 Task: Find connections with filter location Suzhou with filter topic #Investingwith filter profile language French with filter current company Freecharge with filter school Indian Jobs and Careers with filter industry Turned Products and Fastener Manufacturing with filter service category Computer Networking with filter keywords title Organizer
Action: Mouse moved to (153, 211)
Screenshot: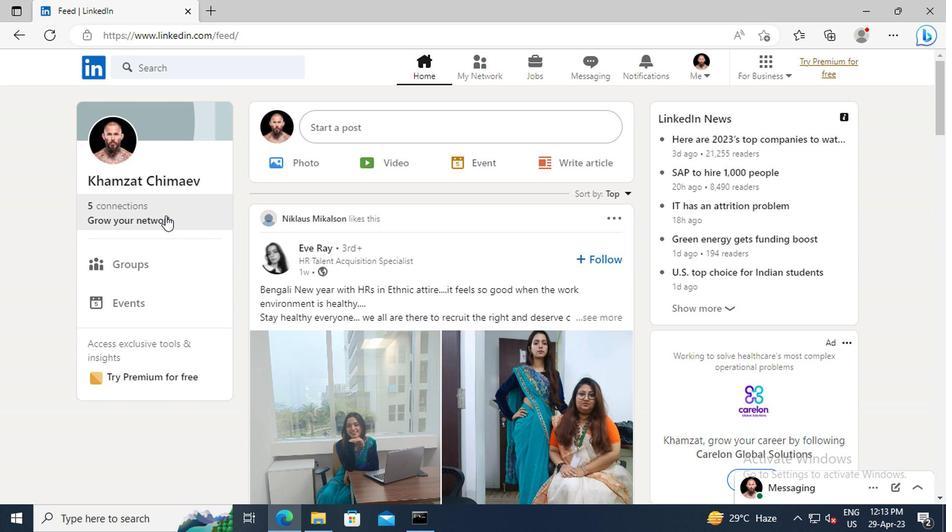 
Action: Mouse pressed left at (153, 211)
Screenshot: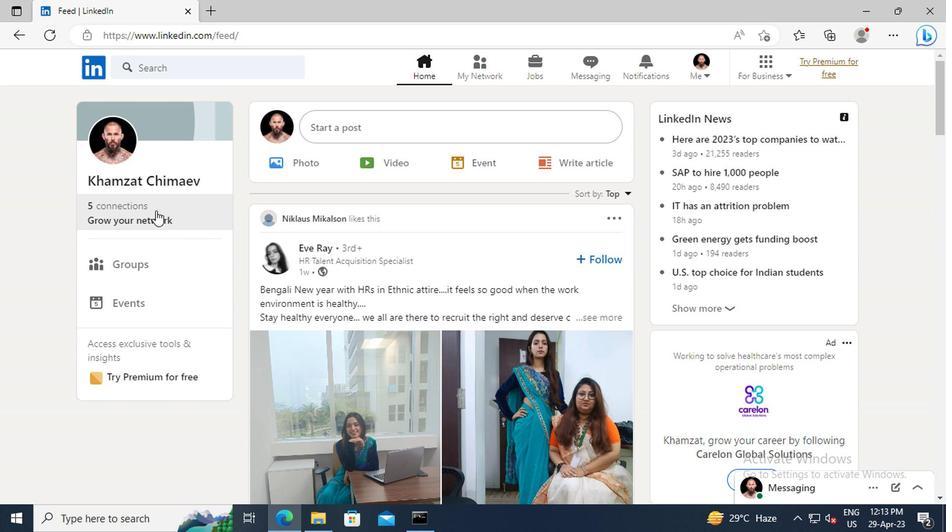 
Action: Mouse moved to (150, 146)
Screenshot: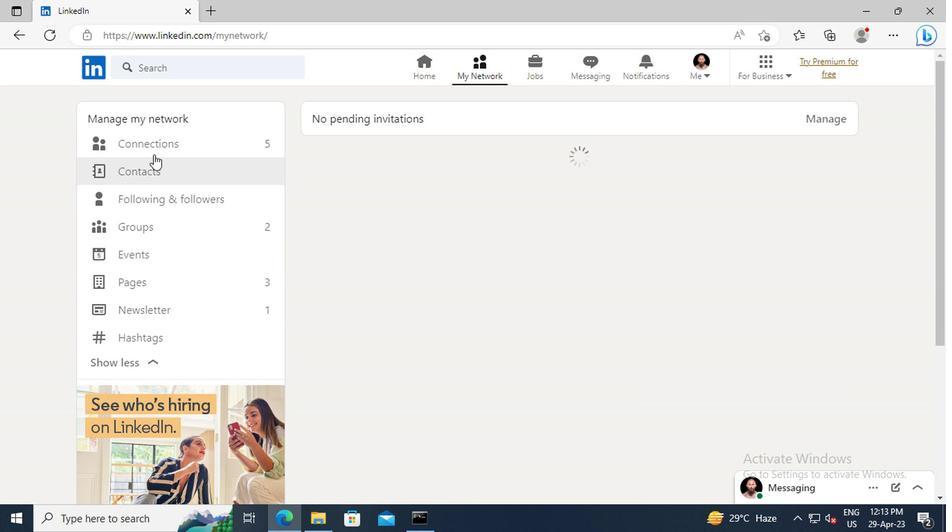
Action: Mouse pressed left at (150, 146)
Screenshot: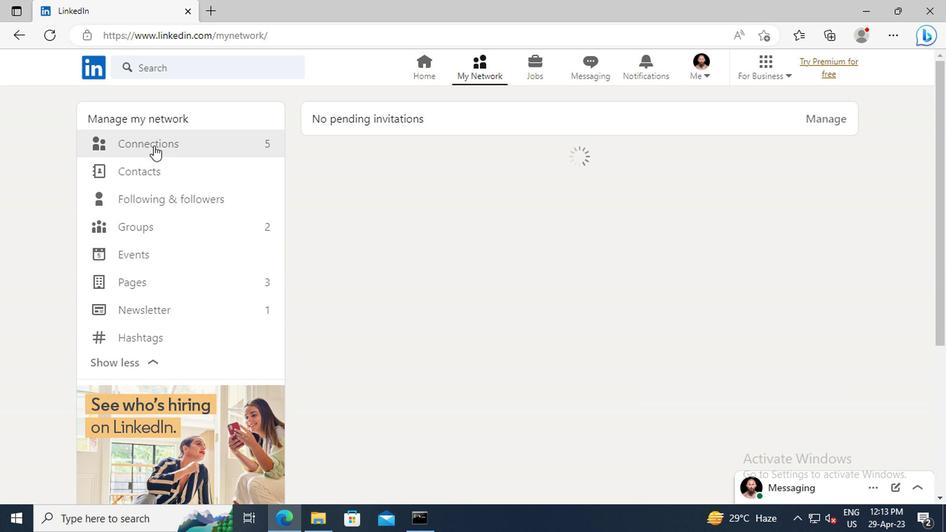 
Action: Mouse moved to (566, 144)
Screenshot: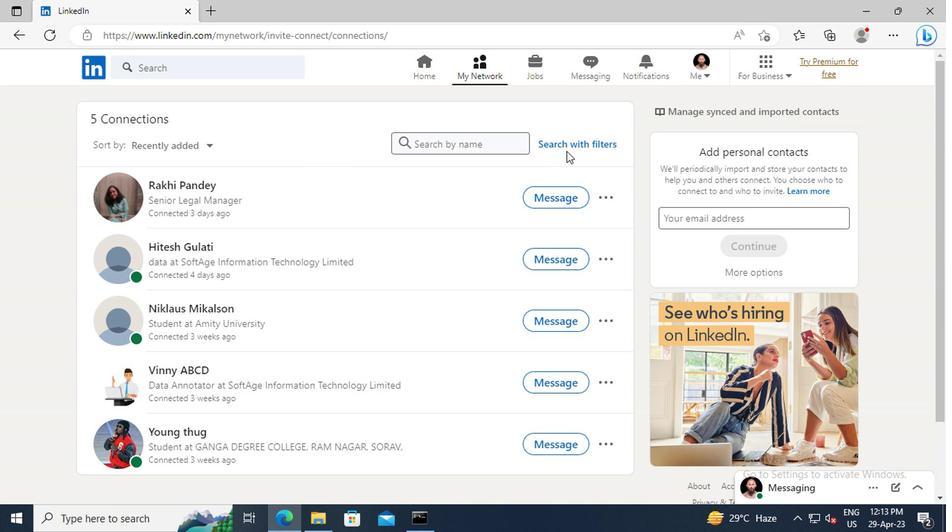 
Action: Mouse pressed left at (566, 144)
Screenshot: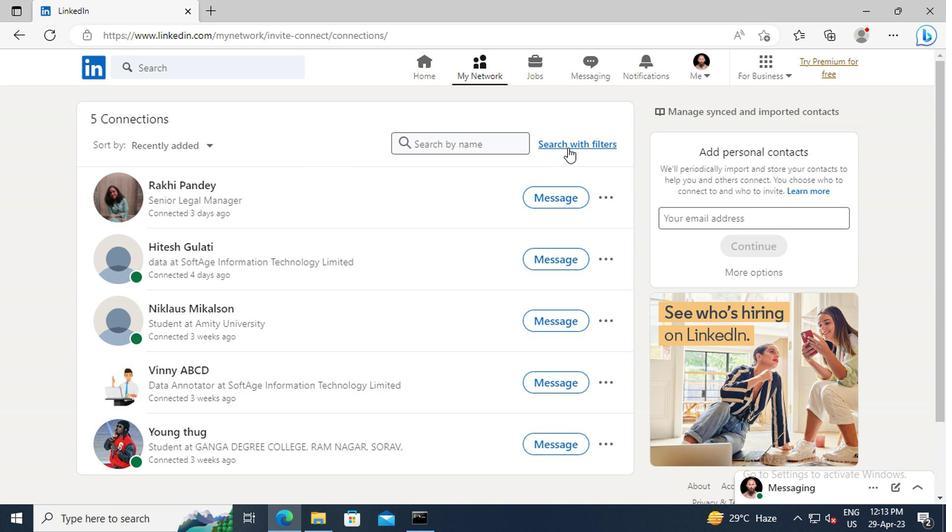 
Action: Mouse moved to (522, 107)
Screenshot: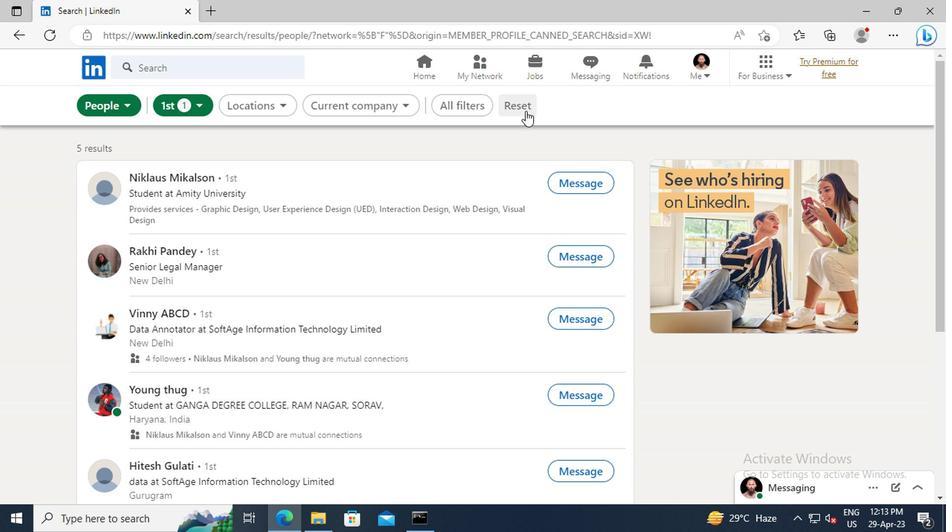 
Action: Mouse pressed left at (522, 107)
Screenshot: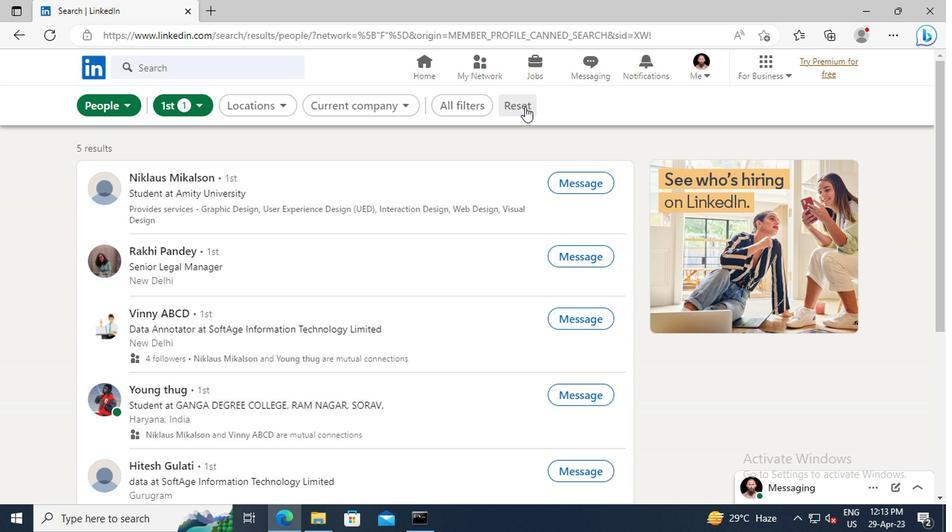 
Action: Mouse moved to (505, 104)
Screenshot: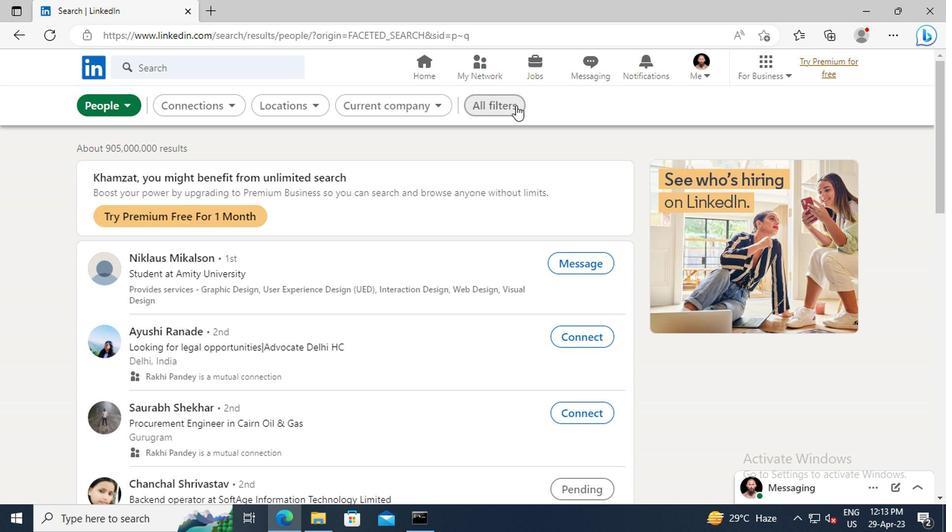 
Action: Mouse pressed left at (505, 104)
Screenshot: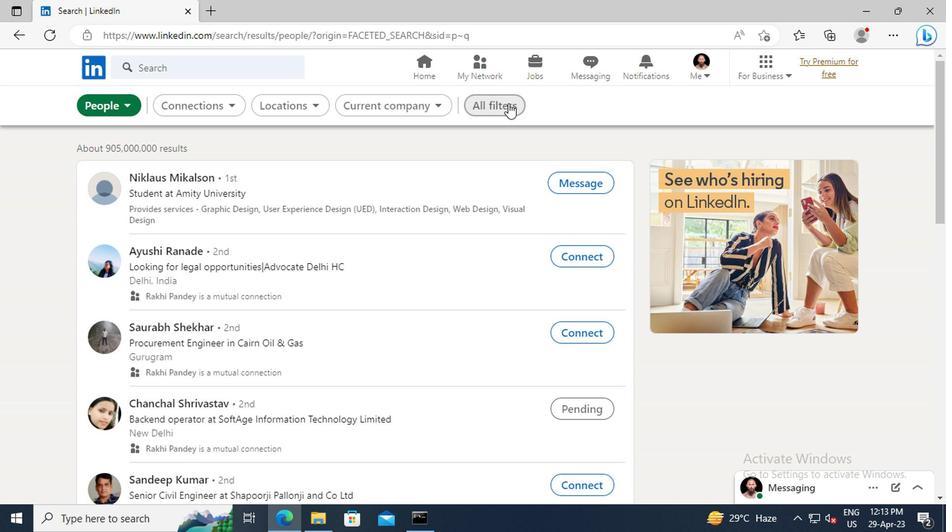 
Action: Mouse moved to (740, 268)
Screenshot: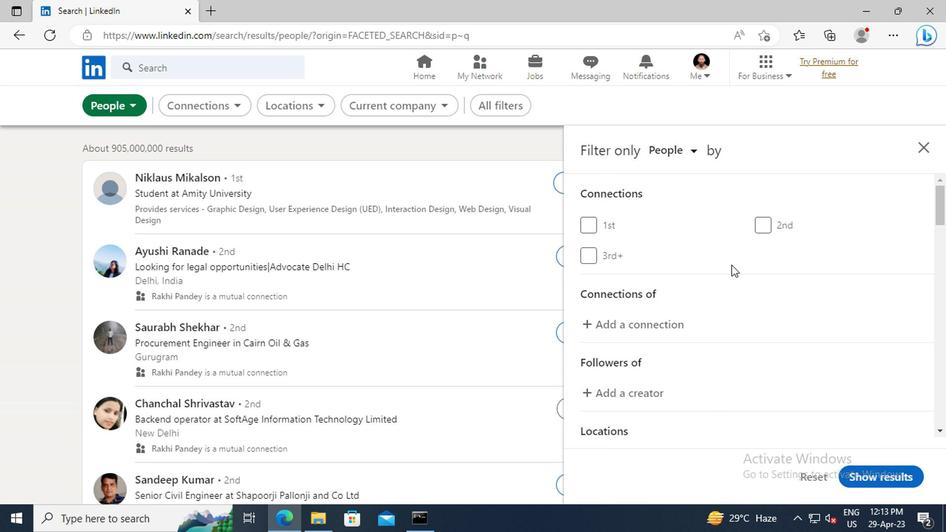 
Action: Mouse scrolled (740, 267) with delta (0, 0)
Screenshot: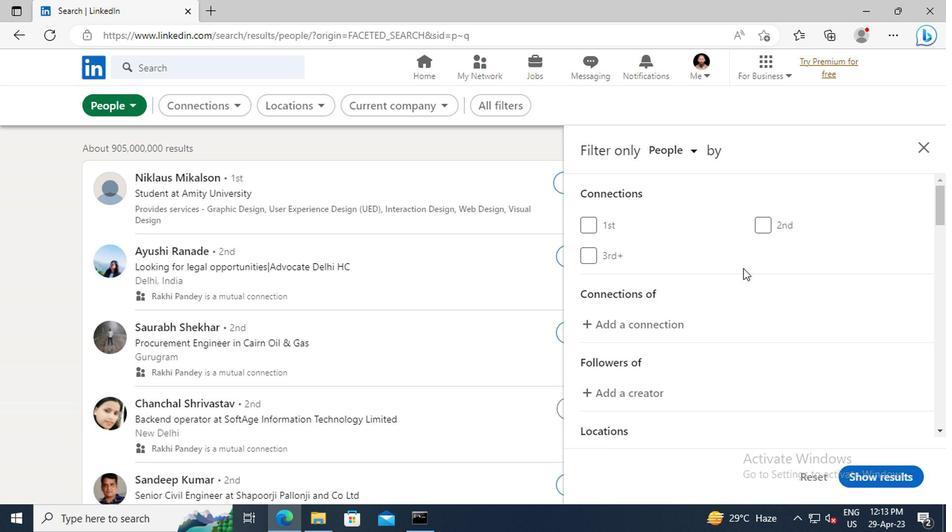 
Action: Mouse scrolled (740, 267) with delta (0, 0)
Screenshot: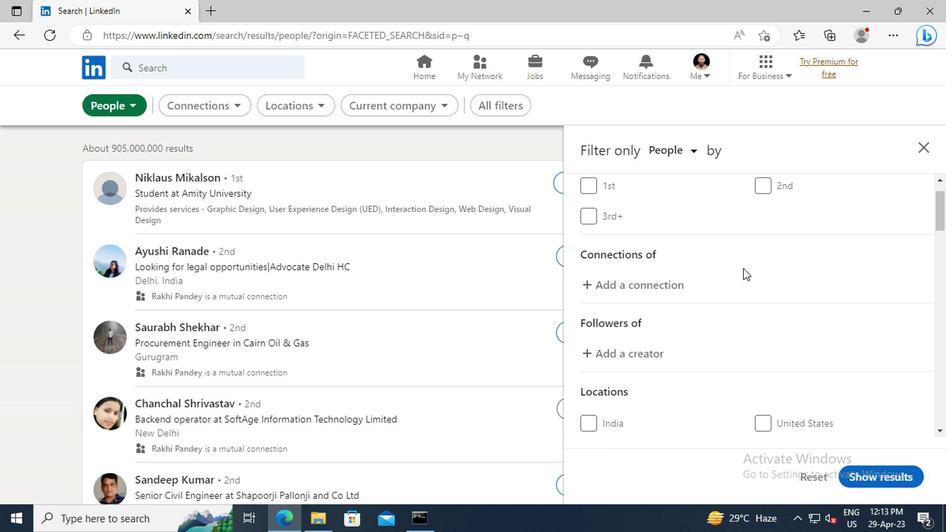 
Action: Mouse scrolled (740, 267) with delta (0, 0)
Screenshot: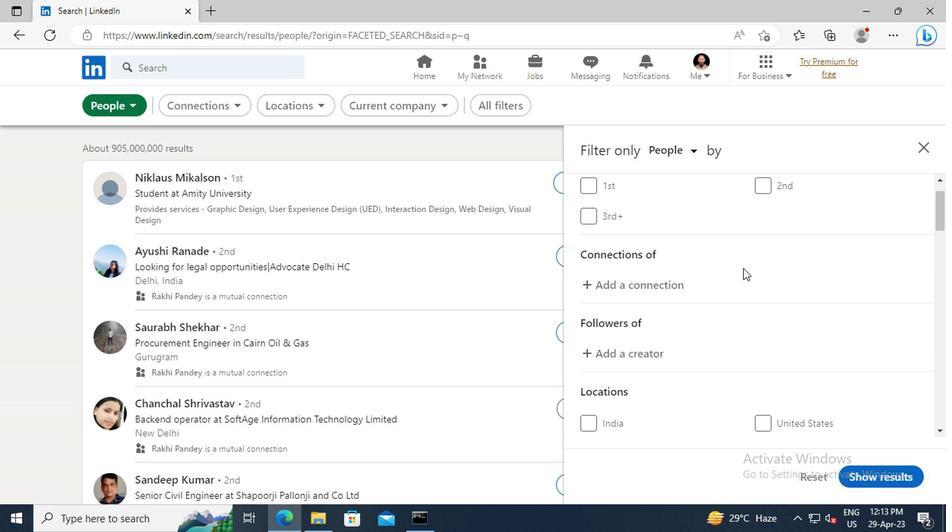 
Action: Mouse scrolled (740, 267) with delta (0, 0)
Screenshot: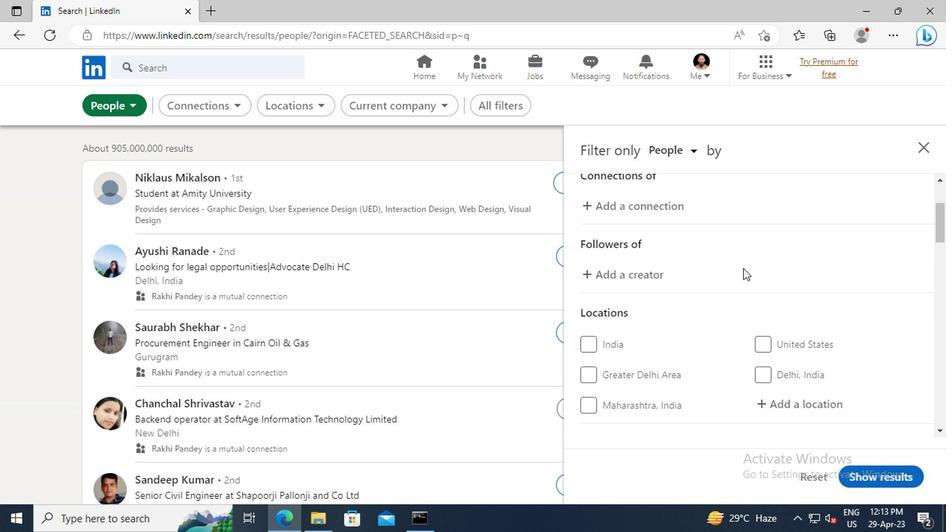 
Action: Mouse scrolled (740, 267) with delta (0, 0)
Screenshot: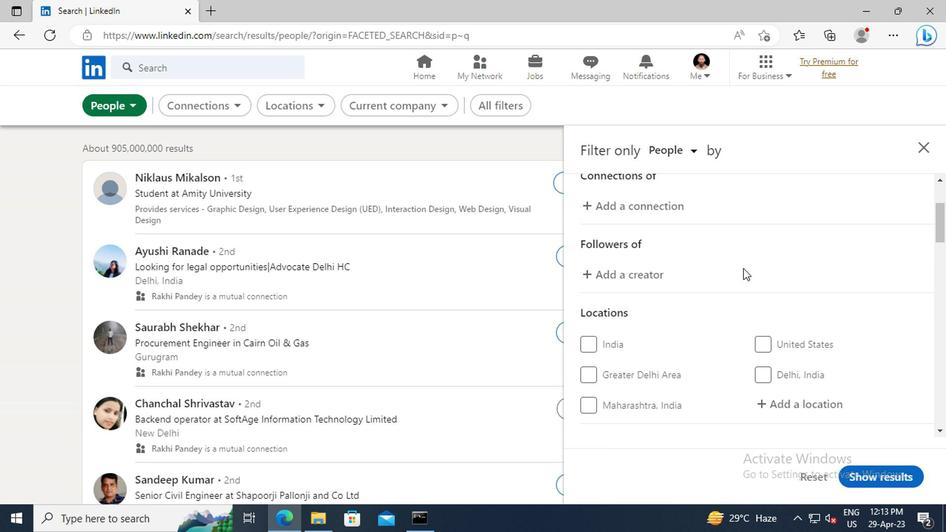 
Action: Mouse scrolled (740, 267) with delta (0, 0)
Screenshot: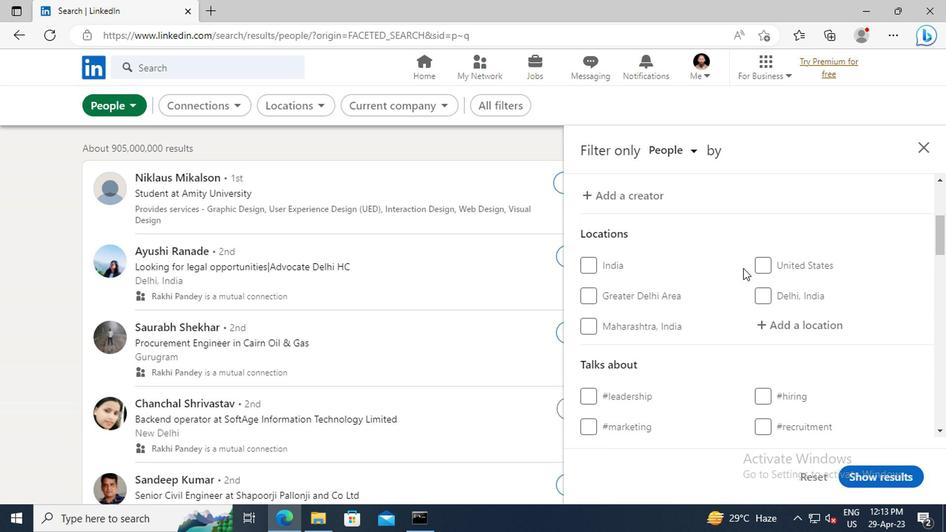 
Action: Mouse moved to (770, 290)
Screenshot: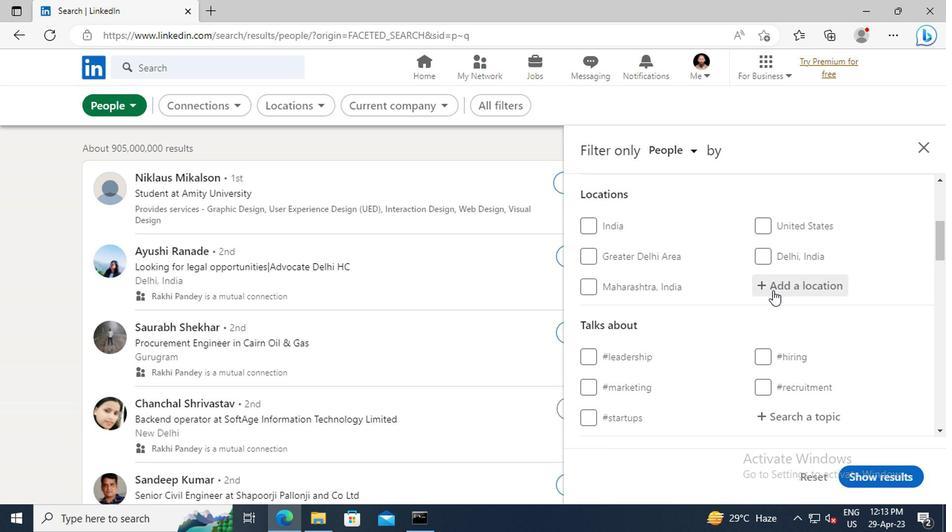 
Action: Mouse pressed left at (770, 290)
Screenshot: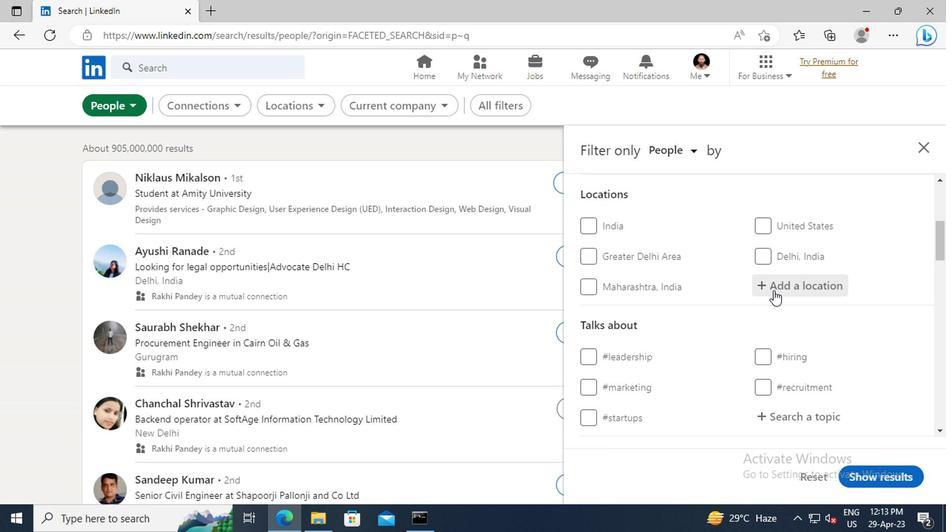 
Action: Key pressed <Key.shift>SUZHOU
Screenshot: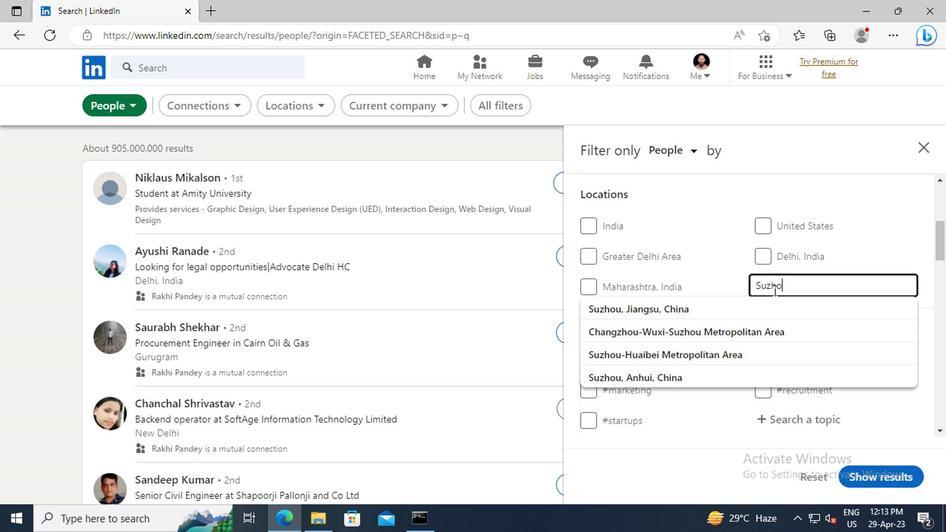 
Action: Mouse moved to (767, 303)
Screenshot: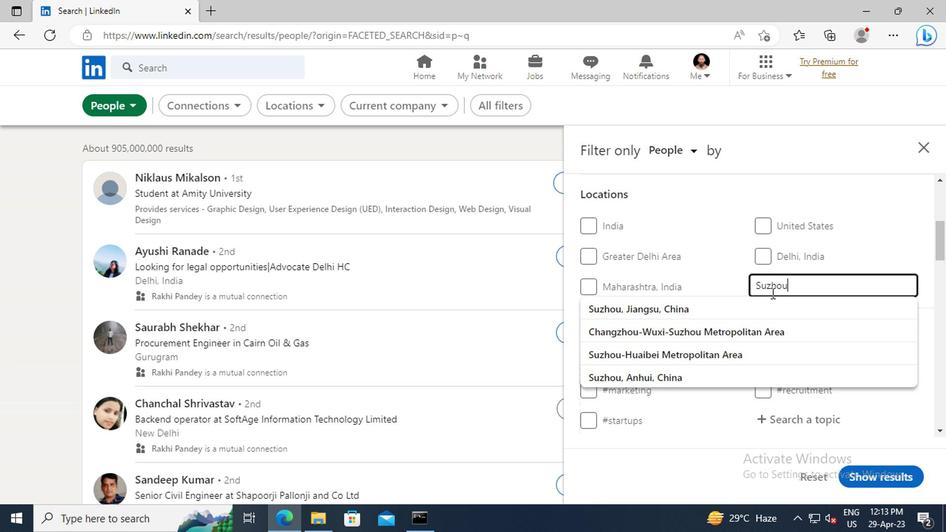 
Action: Mouse pressed left at (767, 303)
Screenshot: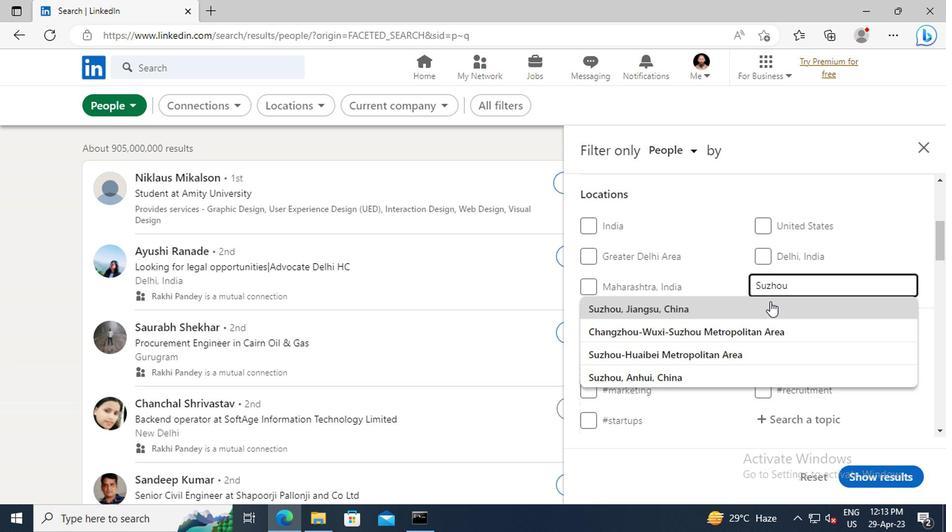 
Action: Mouse scrolled (767, 302) with delta (0, 0)
Screenshot: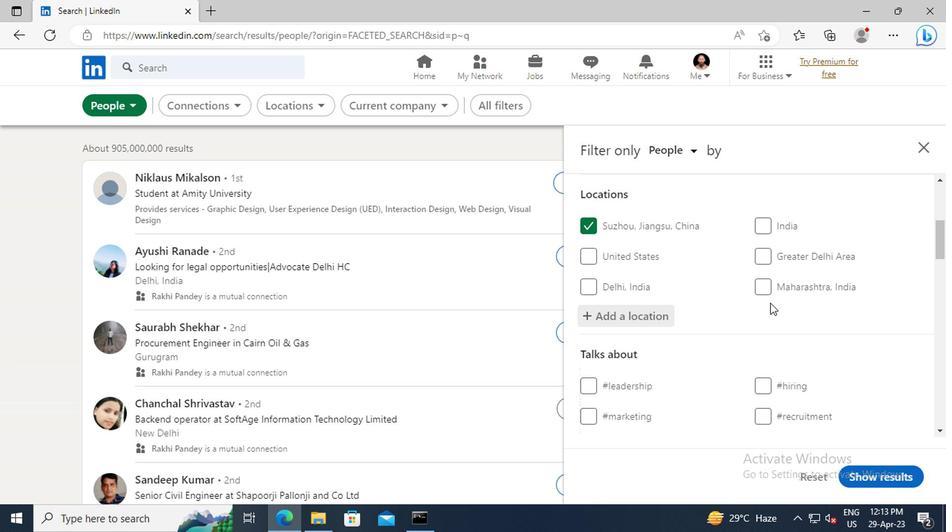 
Action: Mouse moved to (768, 266)
Screenshot: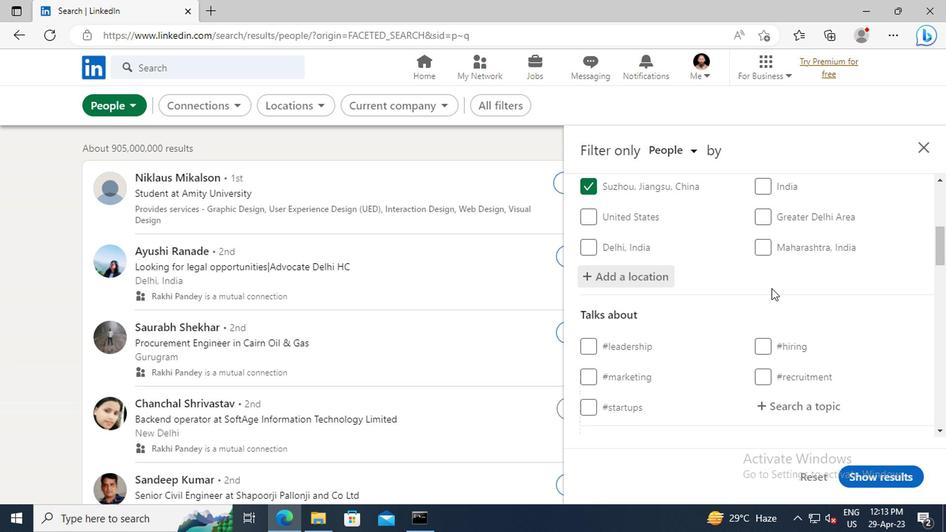 
Action: Mouse scrolled (768, 265) with delta (0, 0)
Screenshot: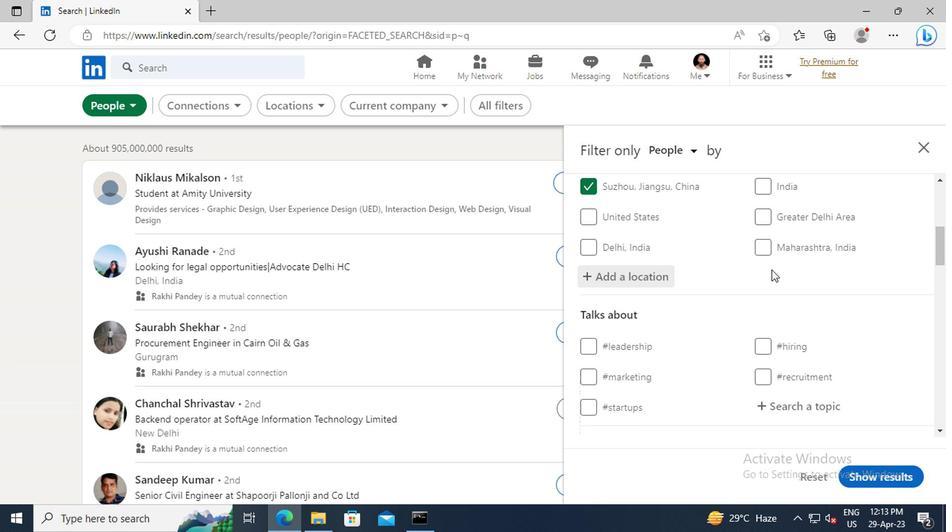 
Action: Mouse scrolled (768, 265) with delta (0, 0)
Screenshot: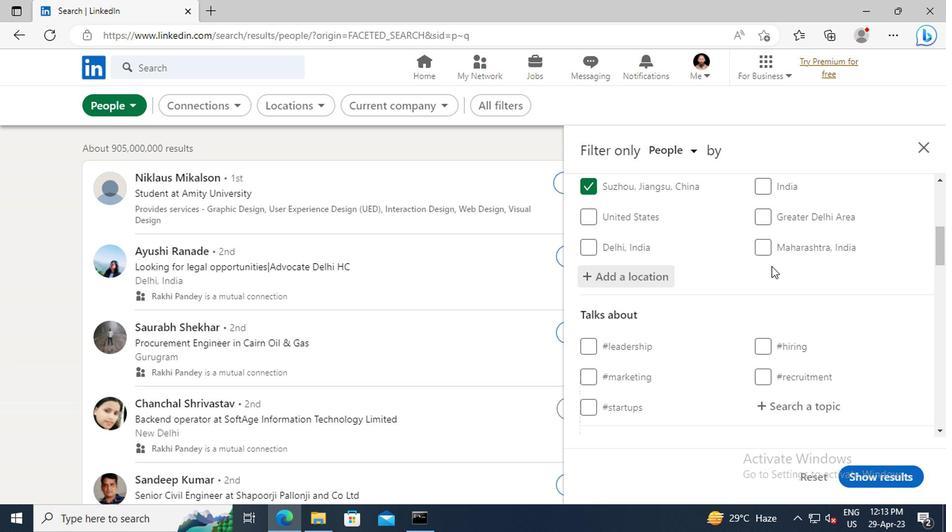 
Action: Mouse scrolled (768, 265) with delta (0, 0)
Screenshot: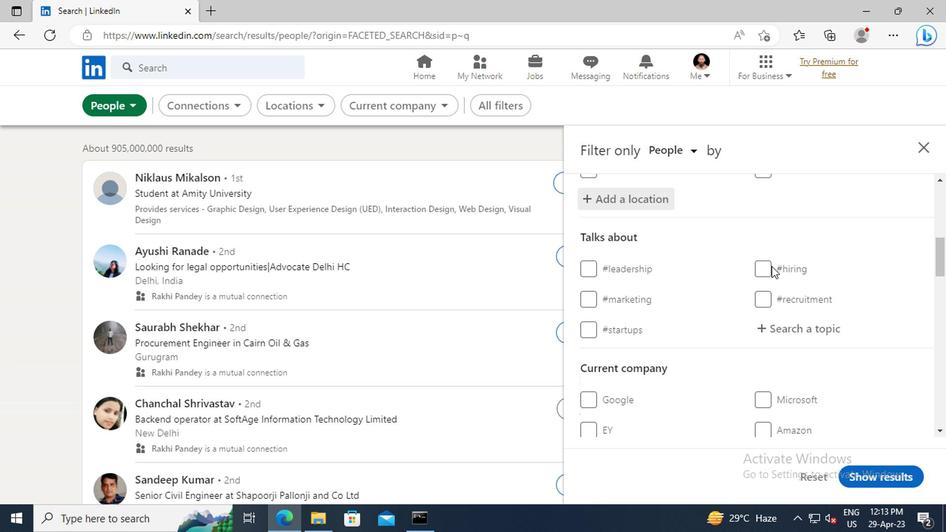 
Action: Mouse scrolled (768, 265) with delta (0, 0)
Screenshot: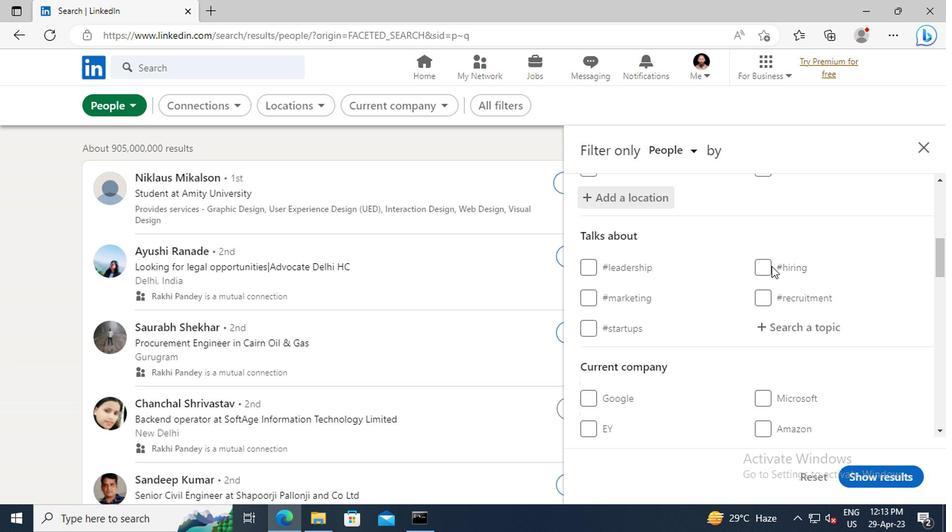 
Action: Mouse moved to (777, 253)
Screenshot: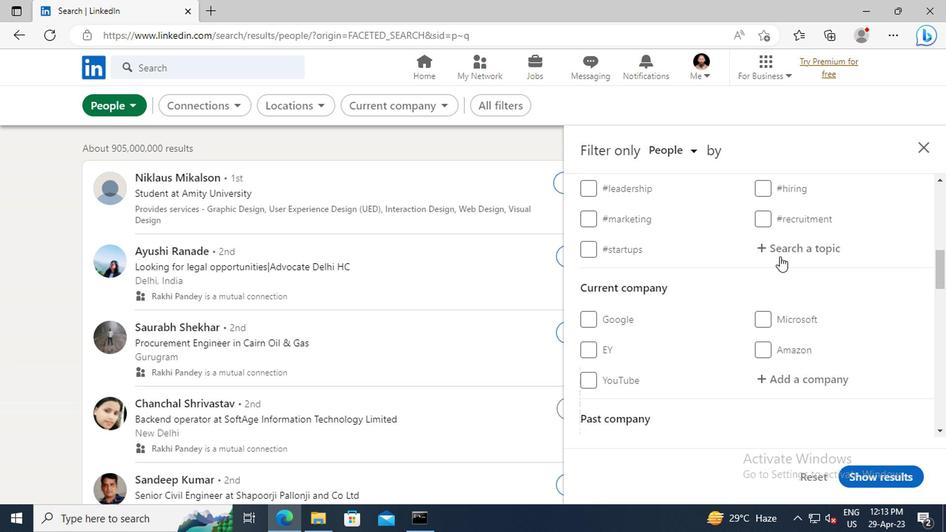 
Action: Mouse pressed left at (777, 253)
Screenshot: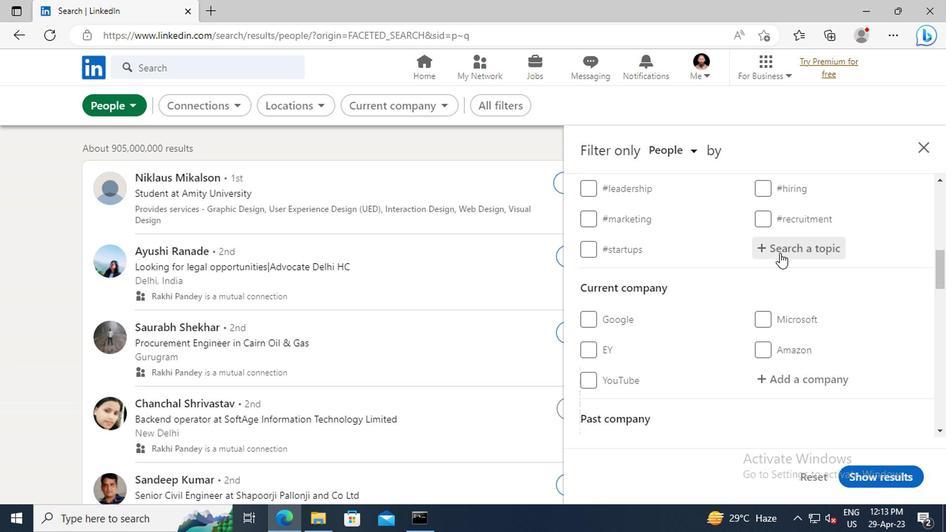 
Action: Key pressed <Key.shift>INVESTING
Screenshot: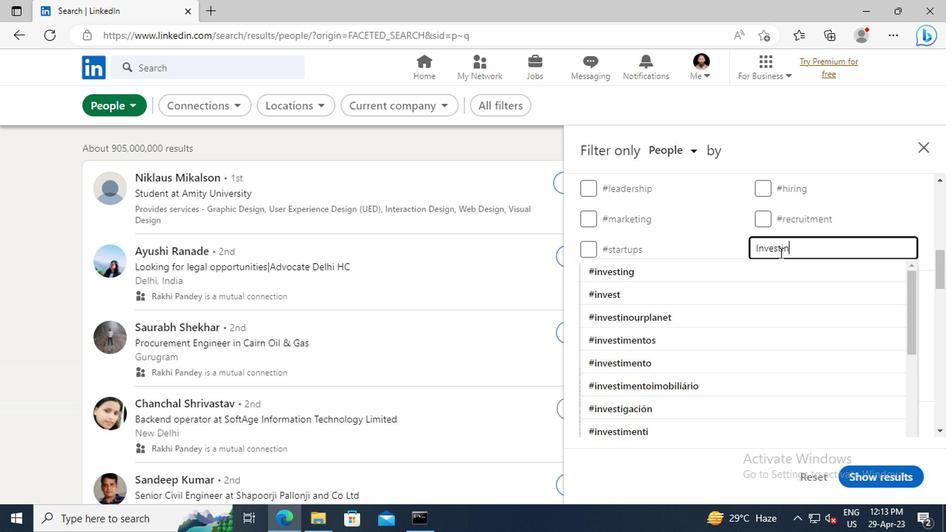 
Action: Mouse moved to (775, 267)
Screenshot: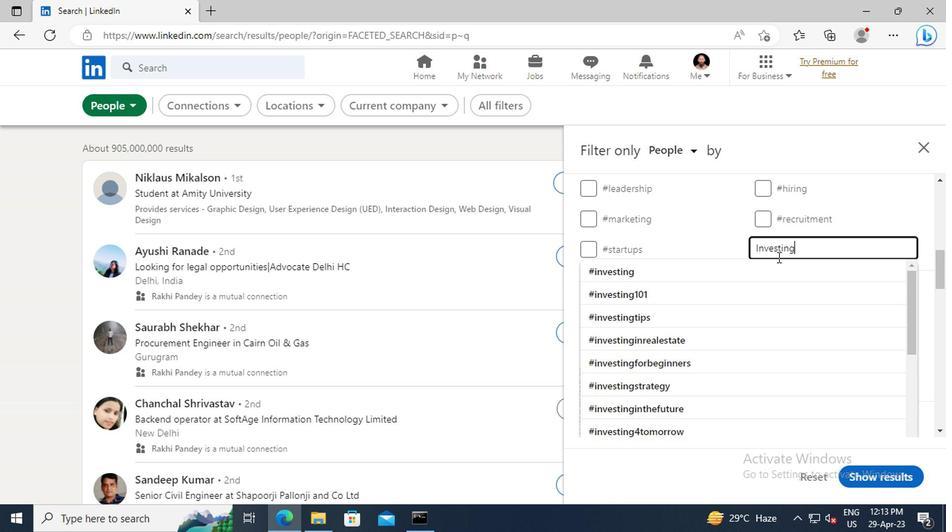 
Action: Mouse pressed left at (775, 267)
Screenshot: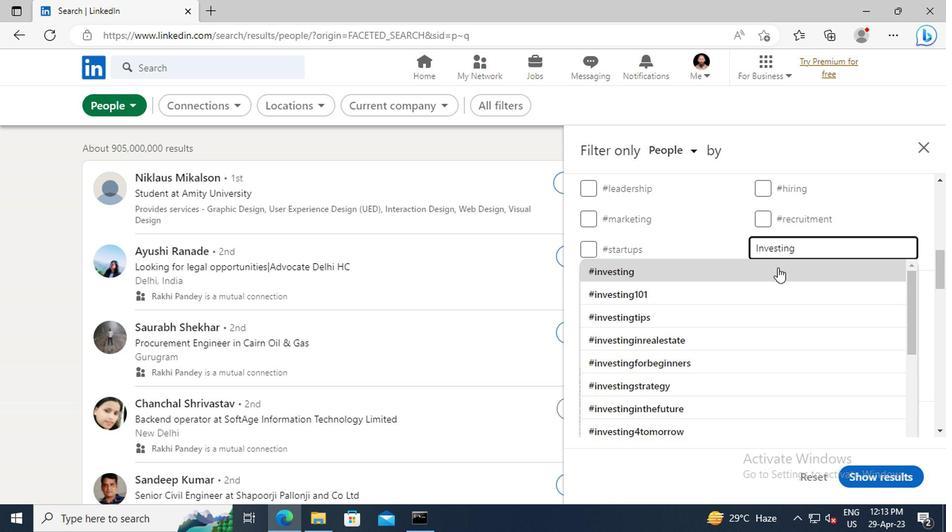 
Action: Mouse scrolled (775, 267) with delta (0, 0)
Screenshot: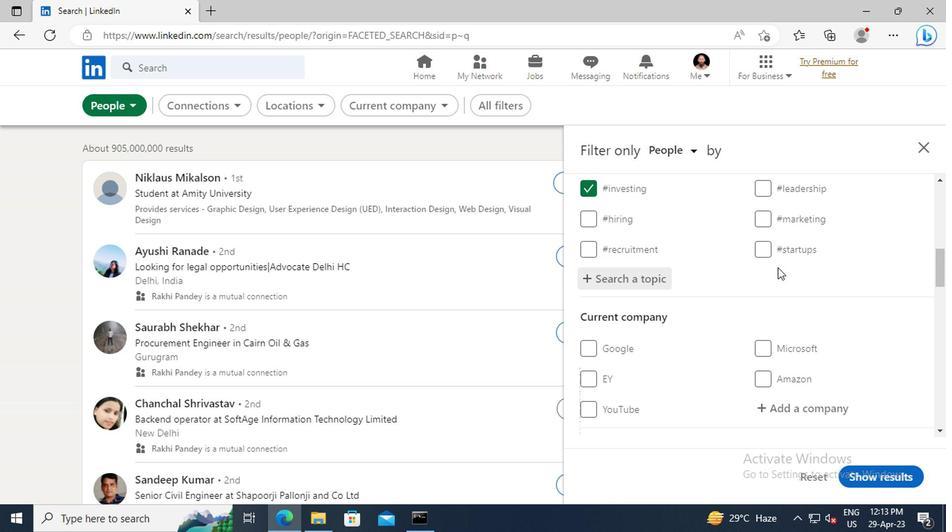 
Action: Mouse scrolled (775, 267) with delta (0, 0)
Screenshot: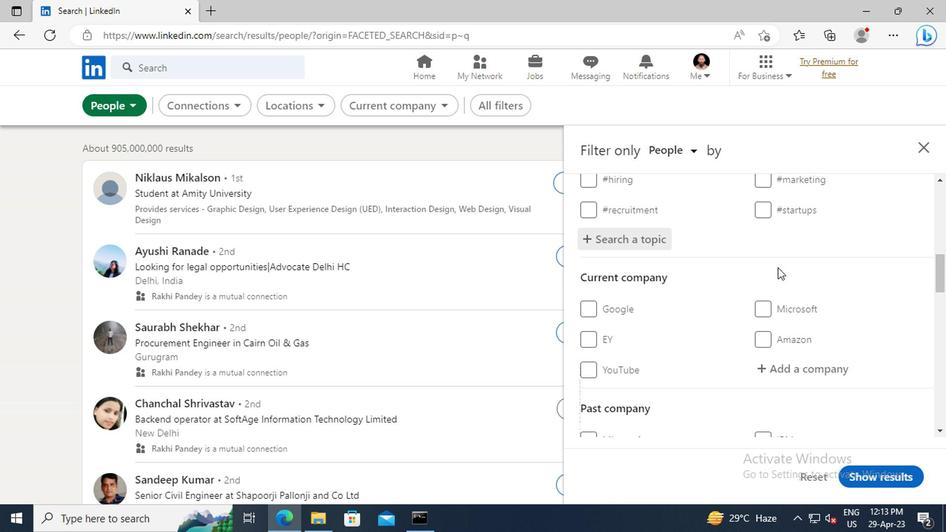 
Action: Mouse scrolled (775, 267) with delta (0, 0)
Screenshot: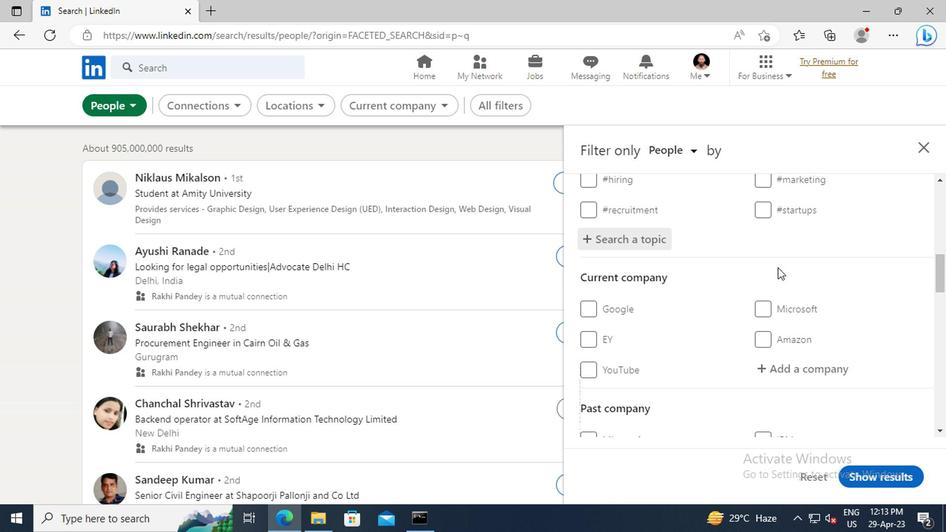 
Action: Mouse scrolled (775, 267) with delta (0, 0)
Screenshot: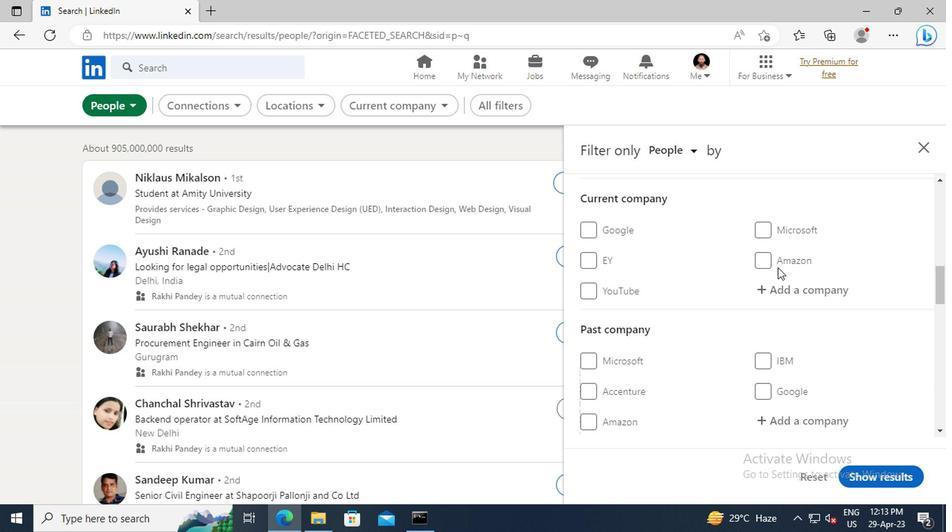 
Action: Mouse scrolled (775, 267) with delta (0, 0)
Screenshot: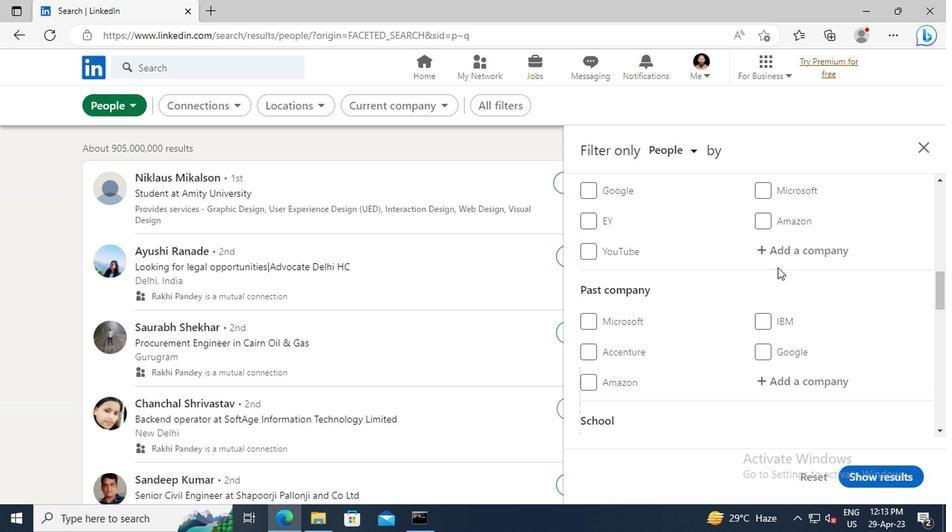 
Action: Mouse scrolled (775, 267) with delta (0, 0)
Screenshot: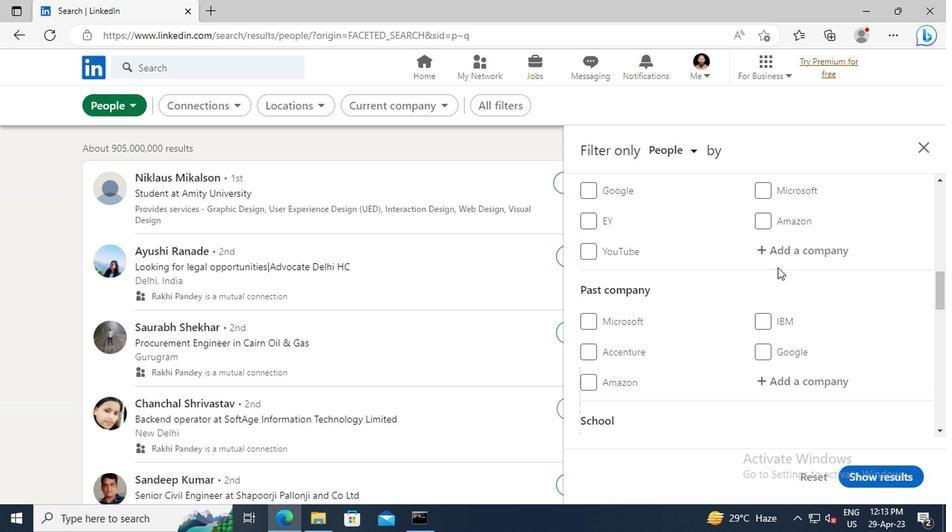 
Action: Mouse scrolled (775, 267) with delta (0, 0)
Screenshot: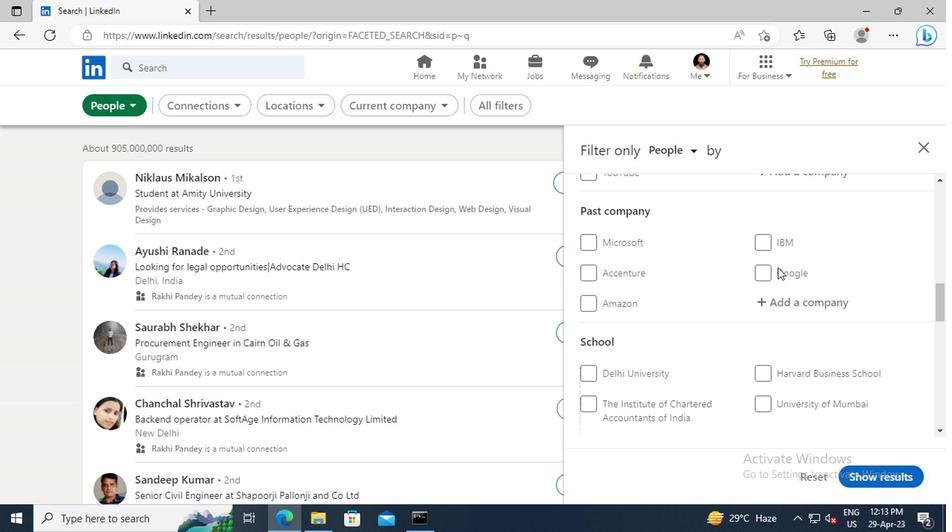 
Action: Mouse scrolled (775, 267) with delta (0, 0)
Screenshot: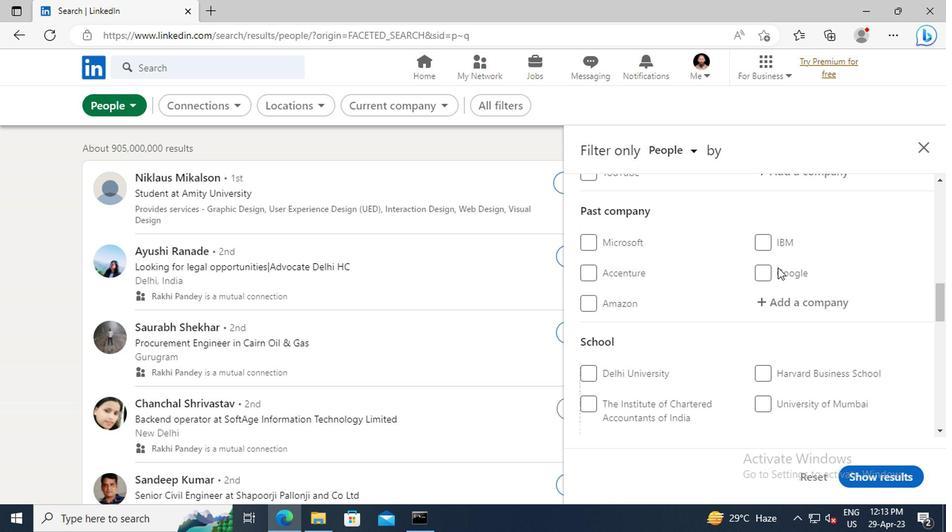 
Action: Mouse scrolled (775, 267) with delta (0, 0)
Screenshot: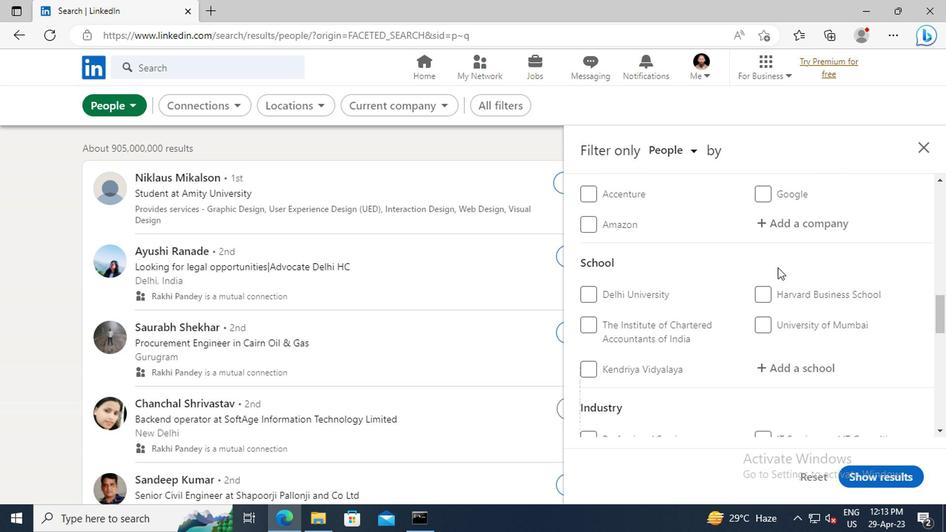 
Action: Mouse scrolled (775, 267) with delta (0, 0)
Screenshot: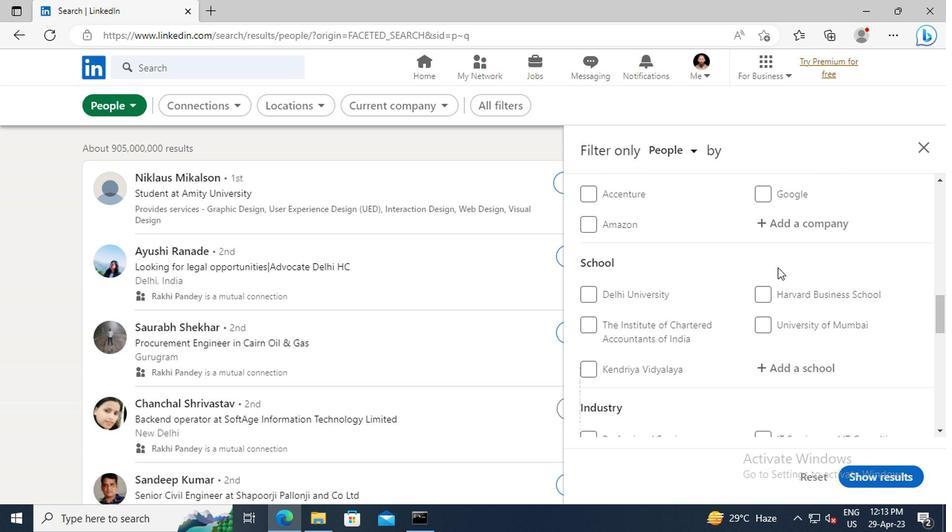 
Action: Mouse scrolled (775, 267) with delta (0, 0)
Screenshot: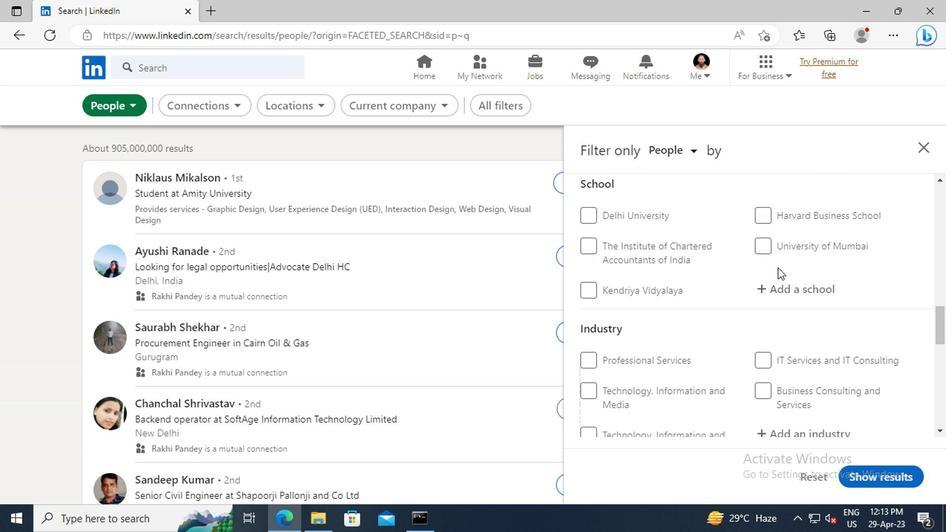 
Action: Mouse scrolled (775, 267) with delta (0, 0)
Screenshot: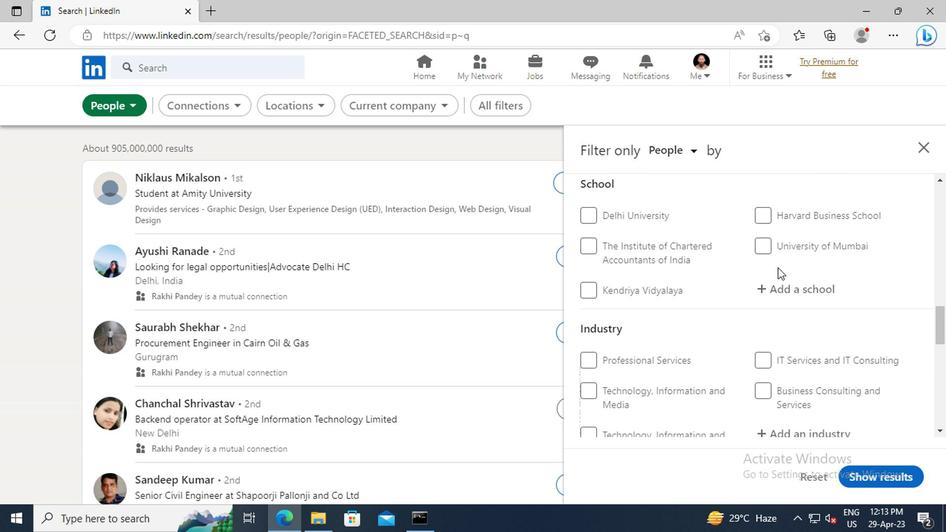 
Action: Mouse scrolled (775, 267) with delta (0, 0)
Screenshot: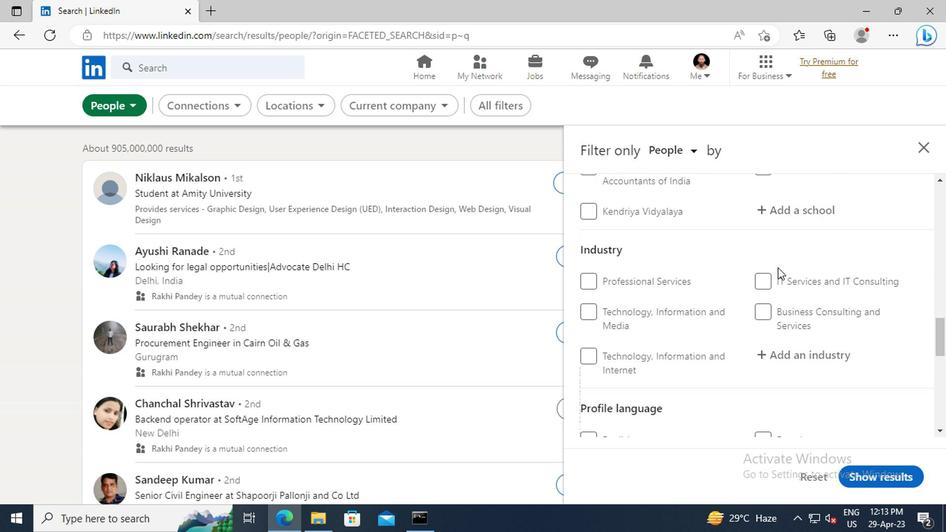 
Action: Mouse scrolled (775, 267) with delta (0, 0)
Screenshot: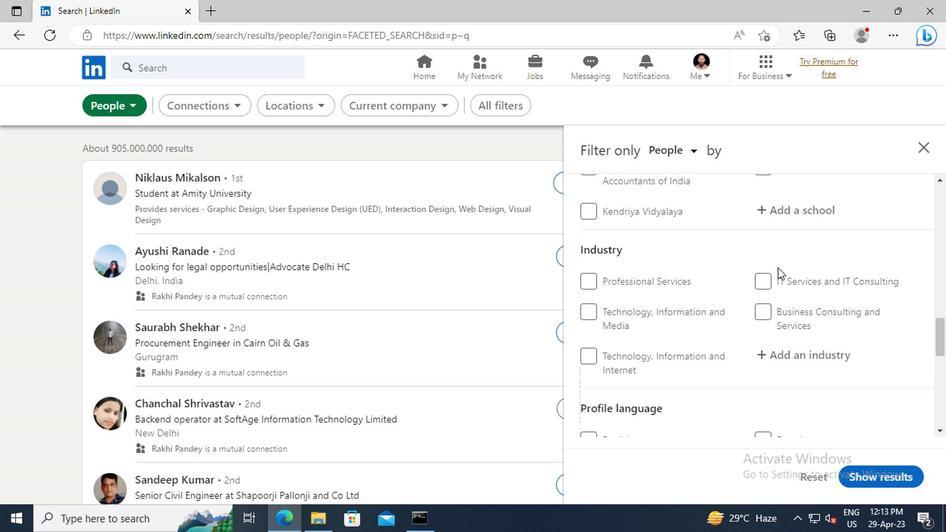 
Action: Mouse scrolled (775, 267) with delta (0, 0)
Screenshot: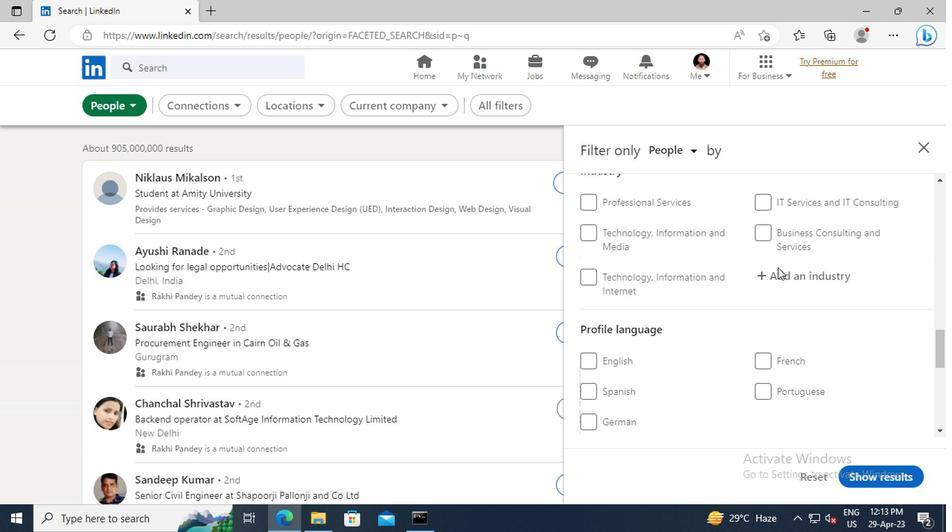 
Action: Mouse moved to (763, 322)
Screenshot: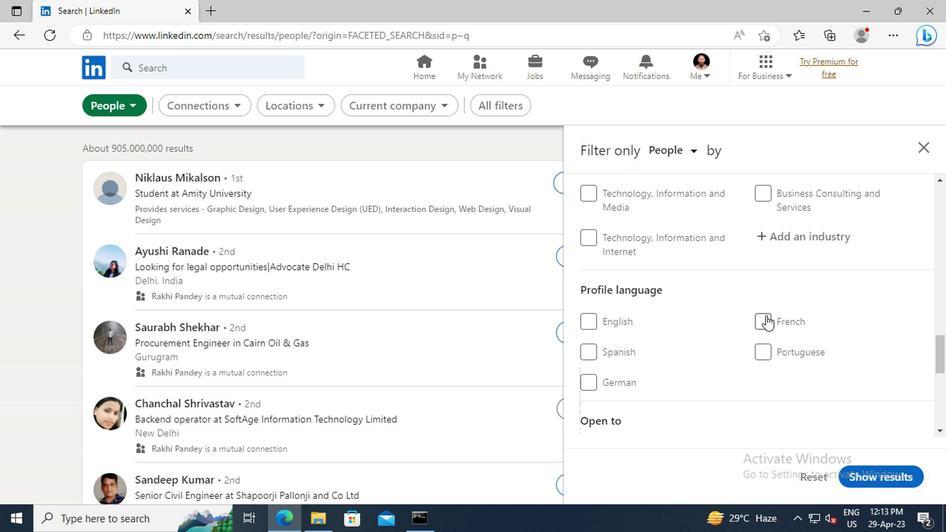 
Action: Mouse pressed left at (763, 322)
Screenshot: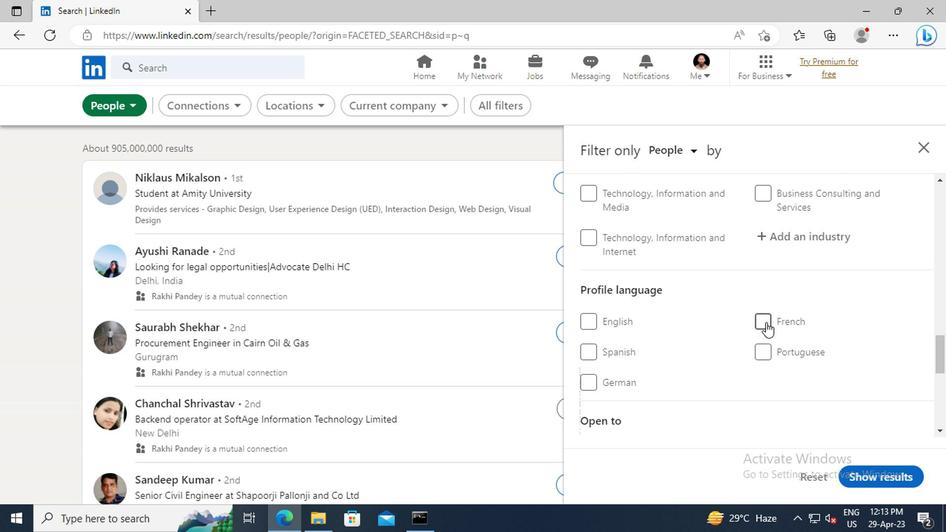 
Action: Mouse moved to (775, 282)
Screenshot: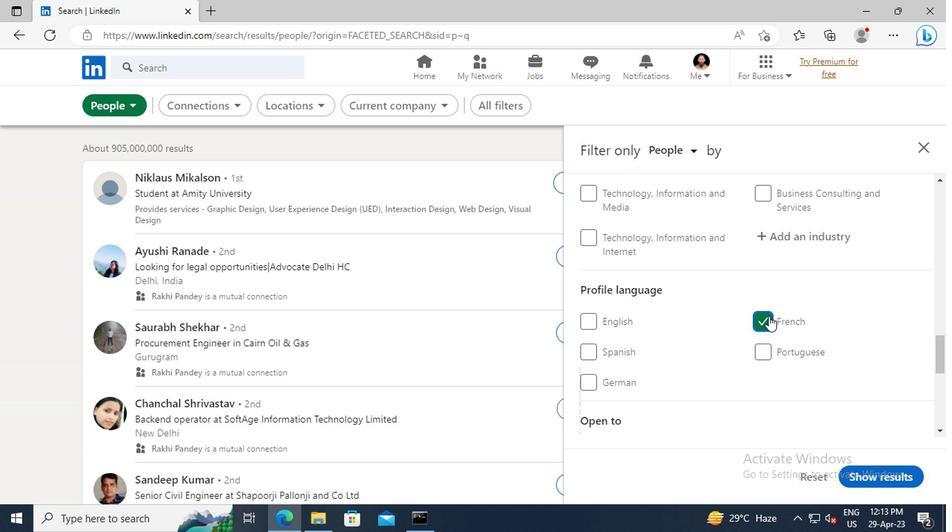 
Action: Mouse scrolled (775, 283) with delta (0, 0)
Screenshot: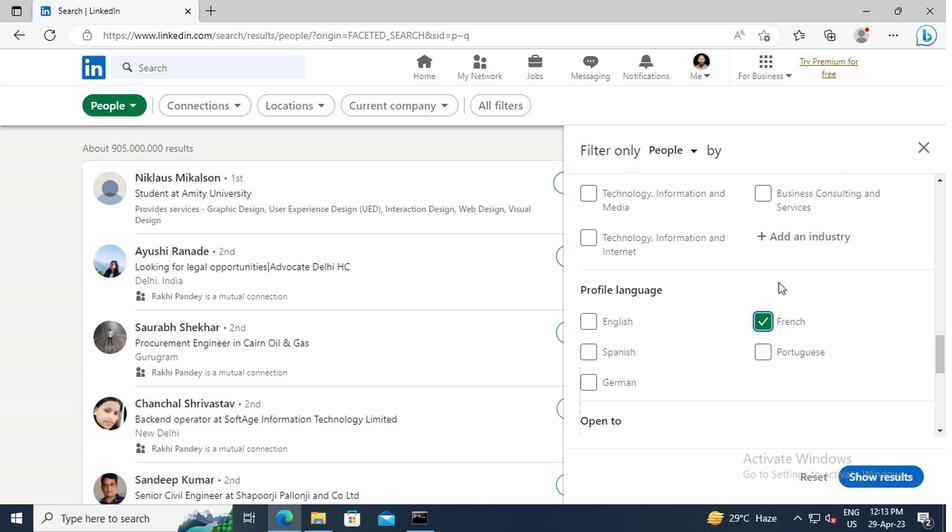 
Action: Mouse scrolled (775, 283) with delta (0, 0)
Screenshot: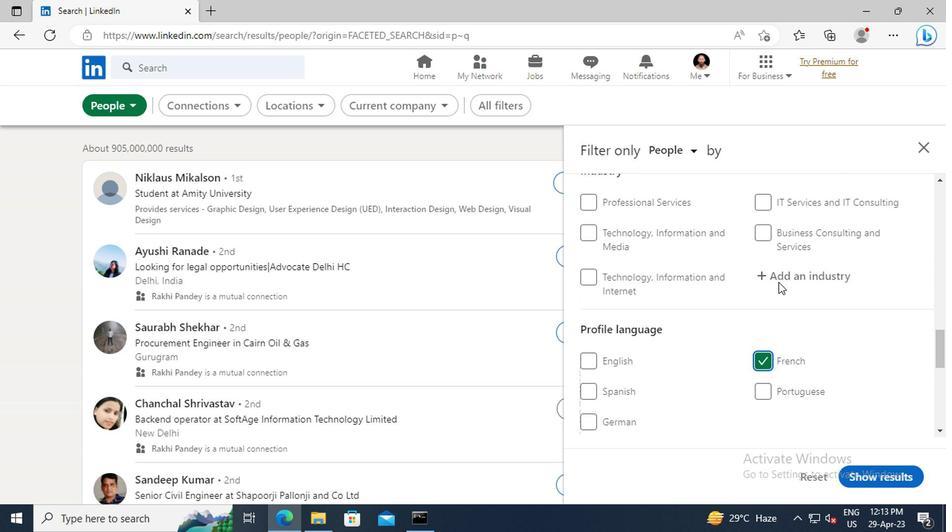 
Action: Mouse scrolled (775, 283) with delta (0, 0)
Screenshot: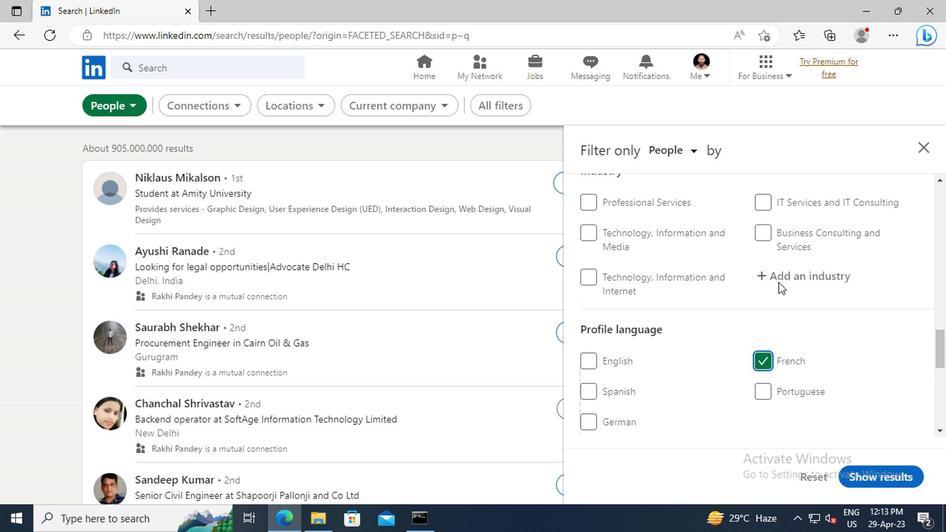 
Action: Mouse scrolled (775, 283) with delta (0, 0)
Screenshot: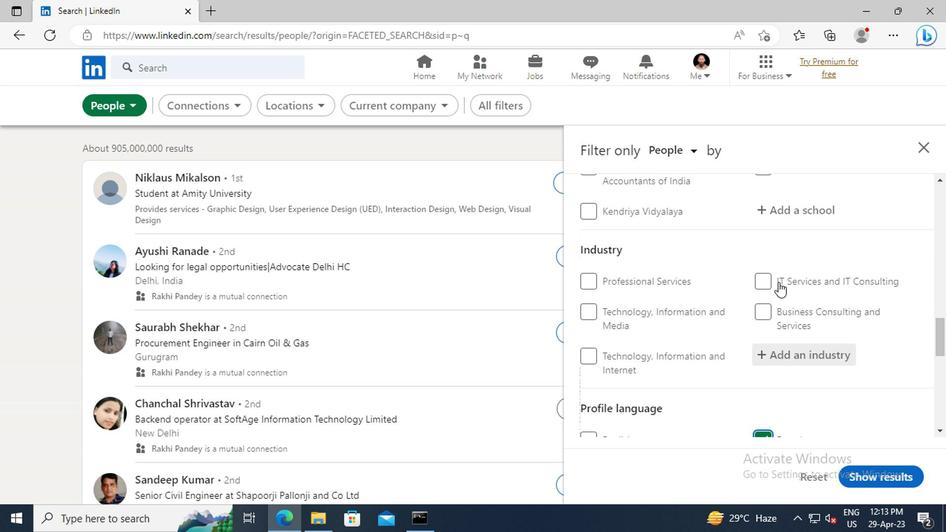 
Action: Mouse scrolled (775, 283) with delta (0, 0)
Screenshot: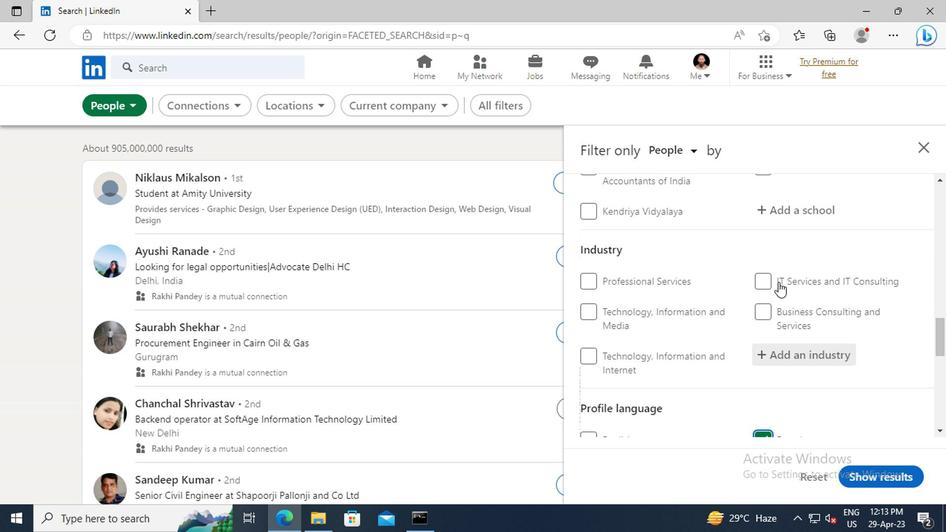 
Action: Mouse scrolled (775, 283) with delta (0, 0)
Screenshot: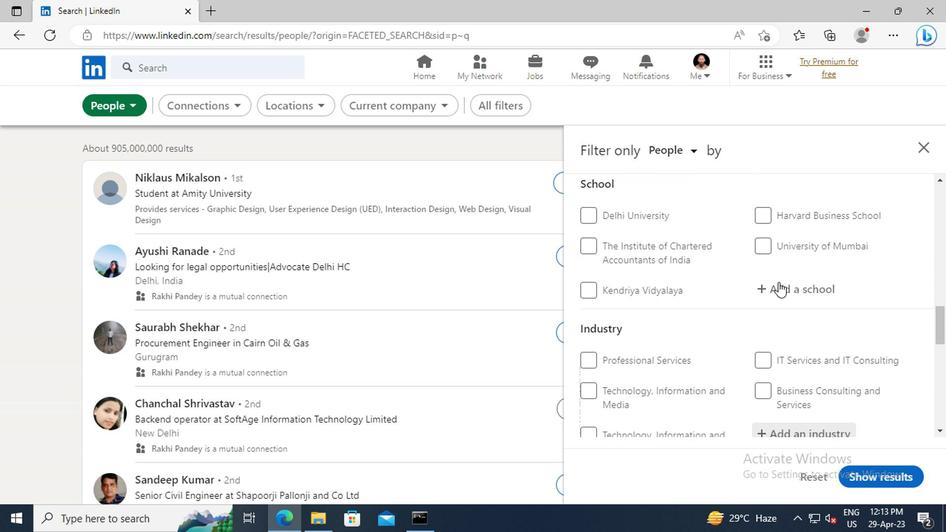 
Action: Mouse scrolled (775, 283) with delta (0, 0)
Screenshot: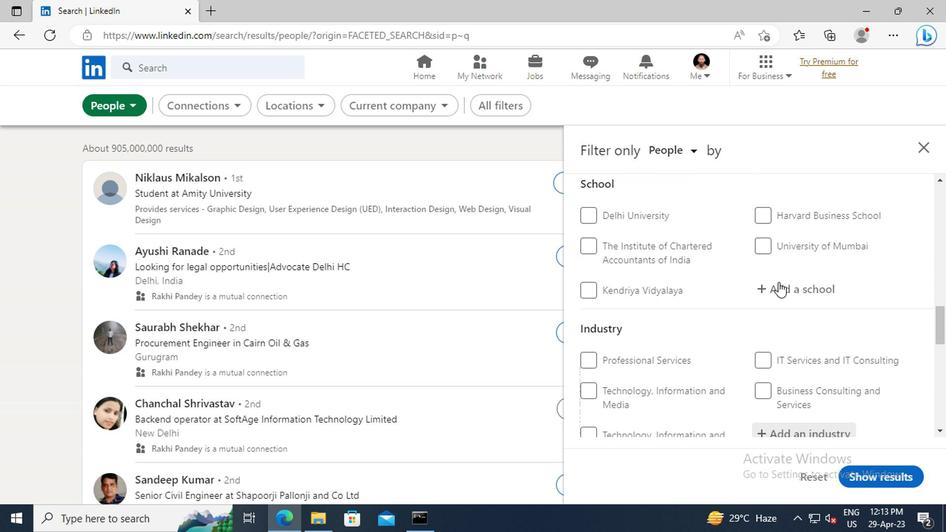 
Action: Mouse moved to (775, 281)
Screenshot: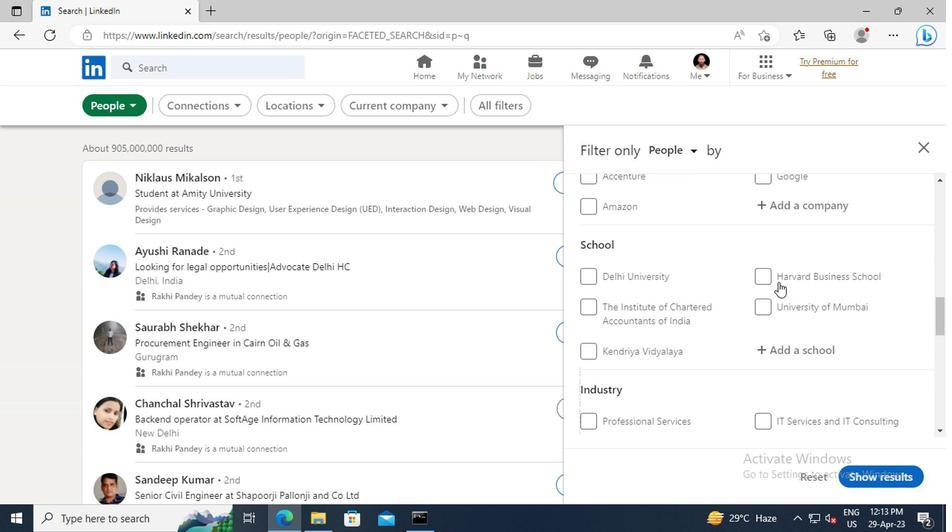
Action: Mouse scrolled (775, 282) with delta (0, 0)
Screenshot: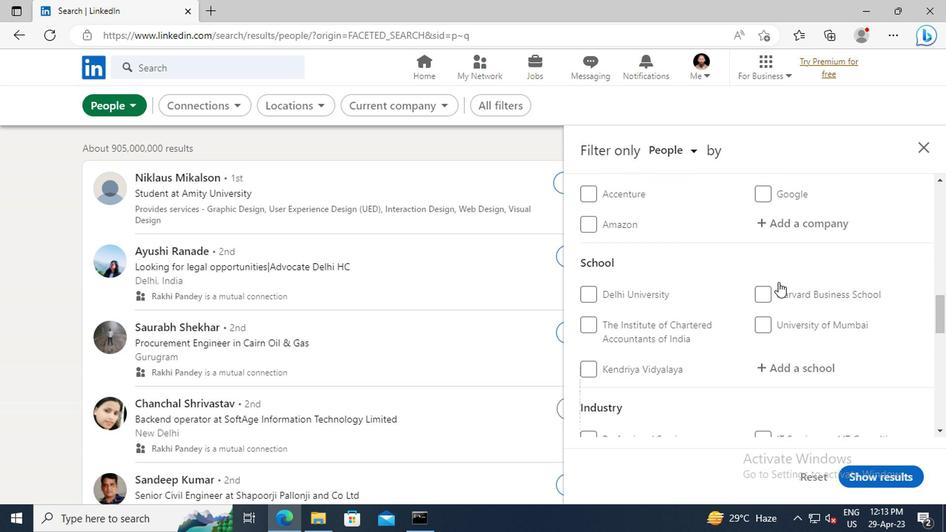 
Action: Mouse scrolled (775, 282) with delta (0, 0)
Screenshot: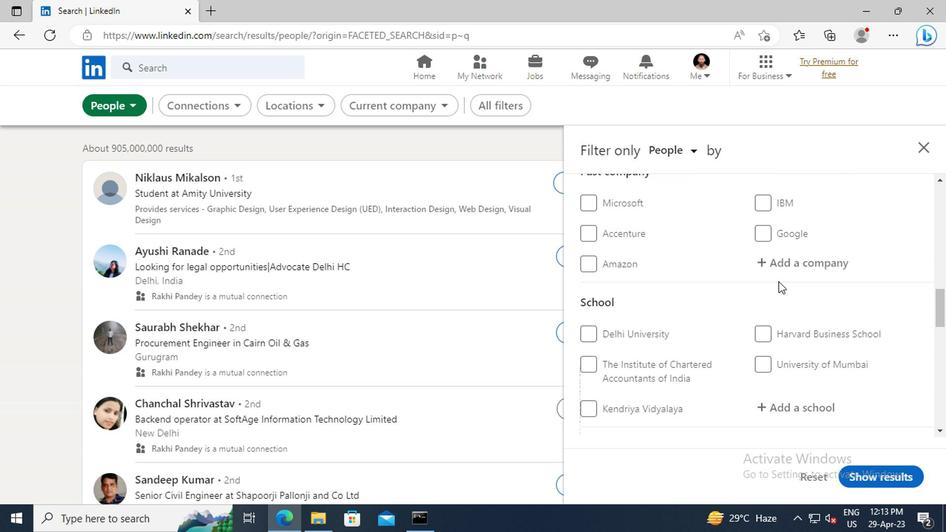 
Action: Mouse scrolled (775, 282) with delta (0, 0)
Screenshot: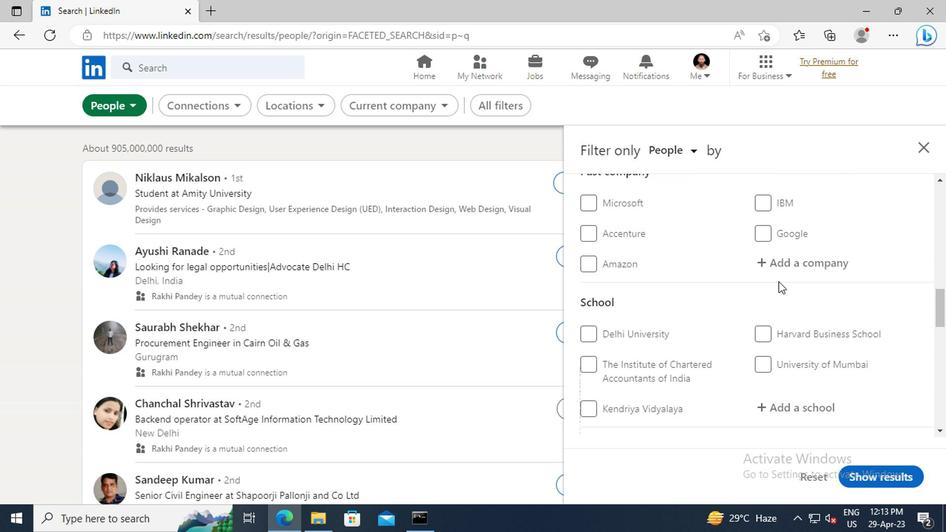 
Action: Mouse scrolled (775, 282) with delta (0, 0)
Screenshot: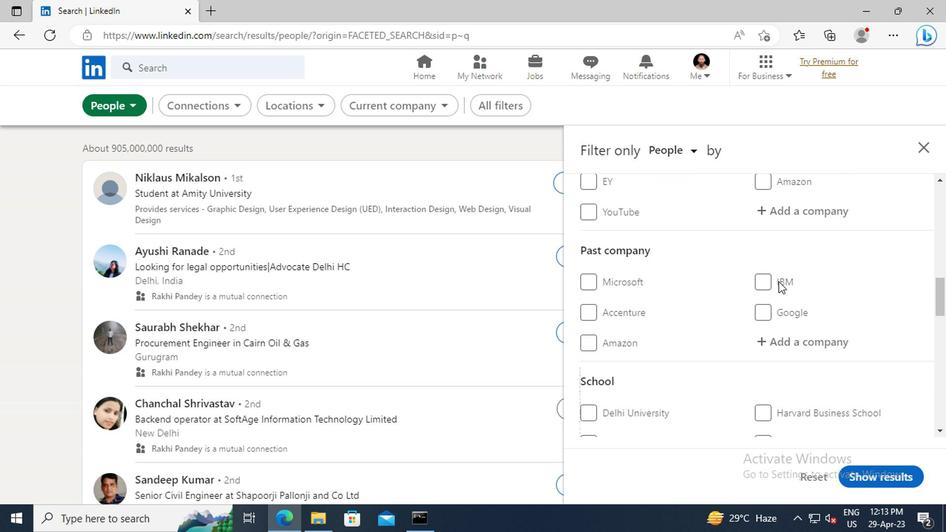 
Action: Mouse moved to (775, 280)
Screenshot: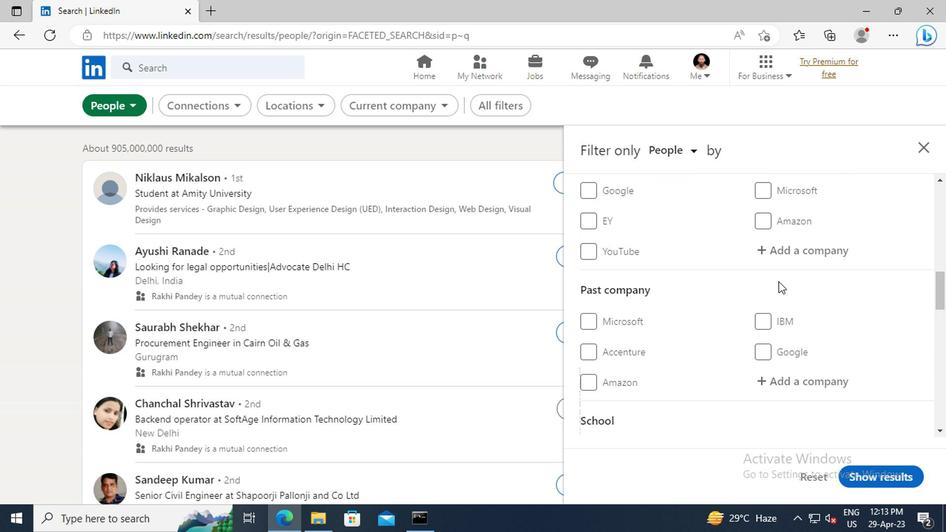 
Action: Mouse scrolled (775, 281) with delta (0, 0)
Screenshot: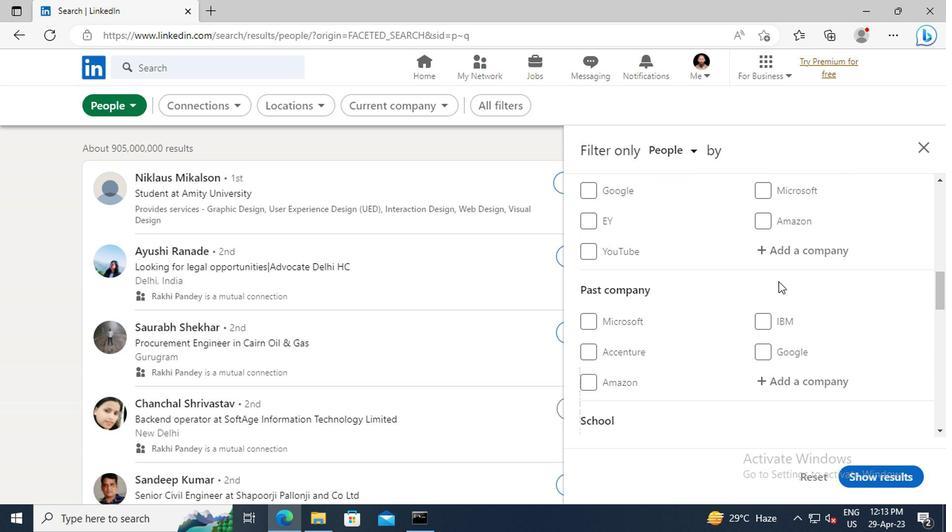 
Action: Mouse moved to (769, 285)
Screenshot: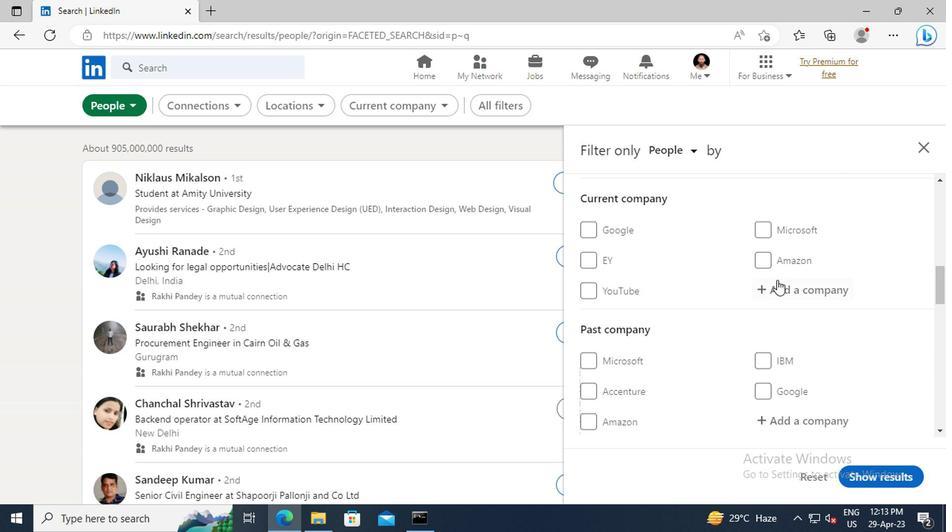 
Action: Mouse pressed left at (769, 285)
Screenshot: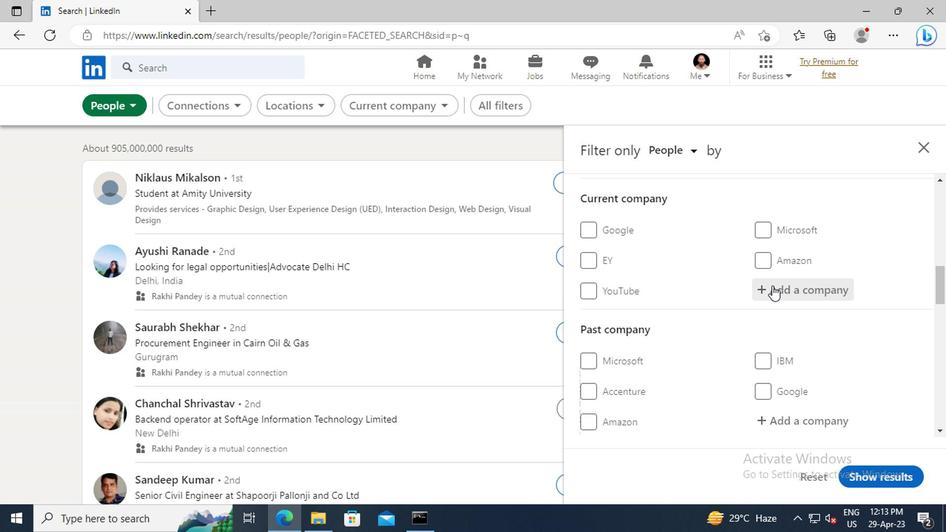 
Action: Key pressed <Key.shift>FREECHARGE
Screenshot: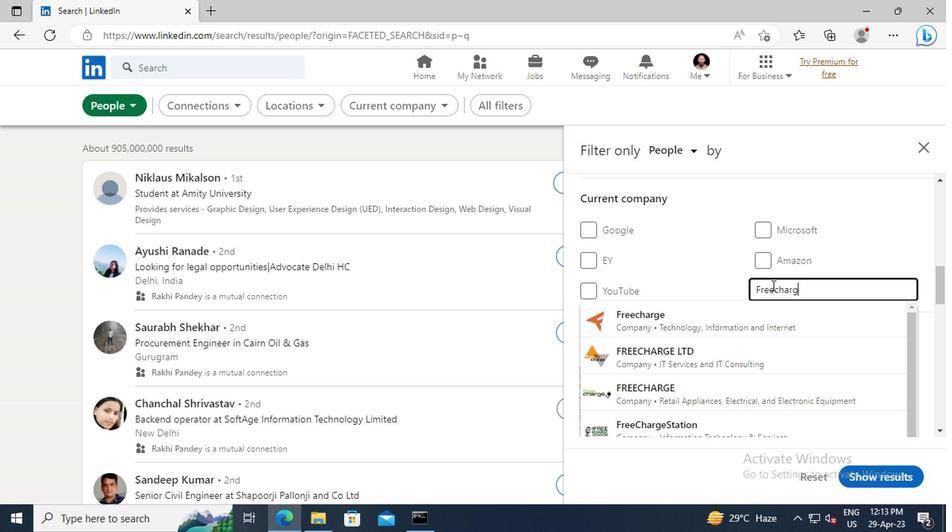 
Action: Mouse moved to (765, 315)
Screenshot: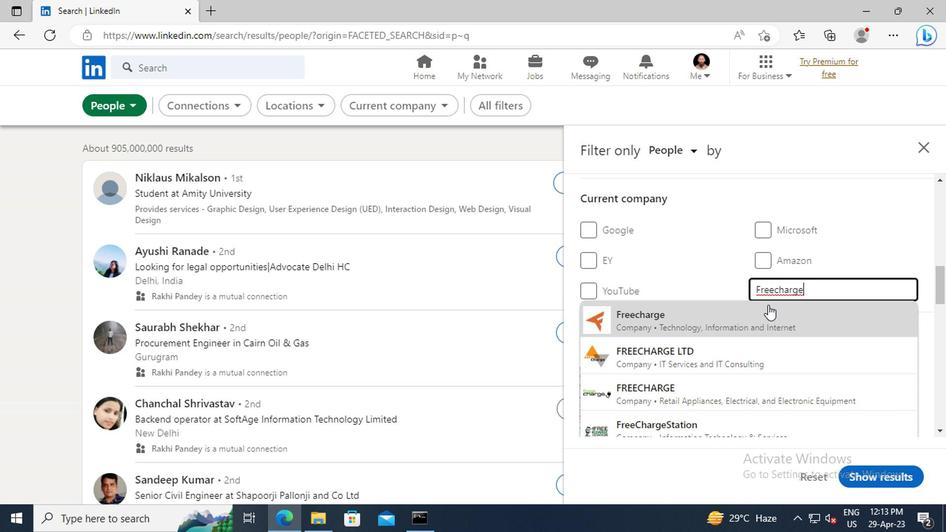 
Action: Mouse pressed left at (765, 315)
Screenshot: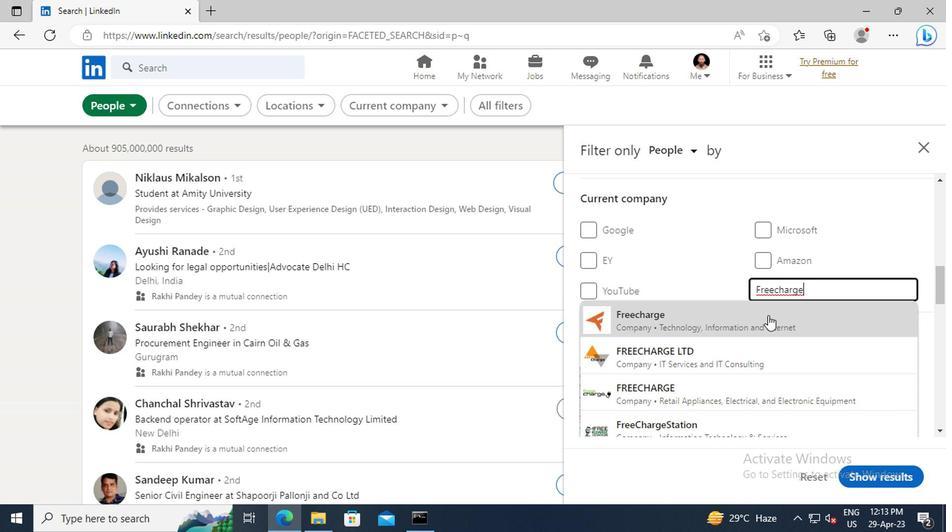 
Action: Mouse scrolled (765, 314) with delta (0, 0)
Screenshot: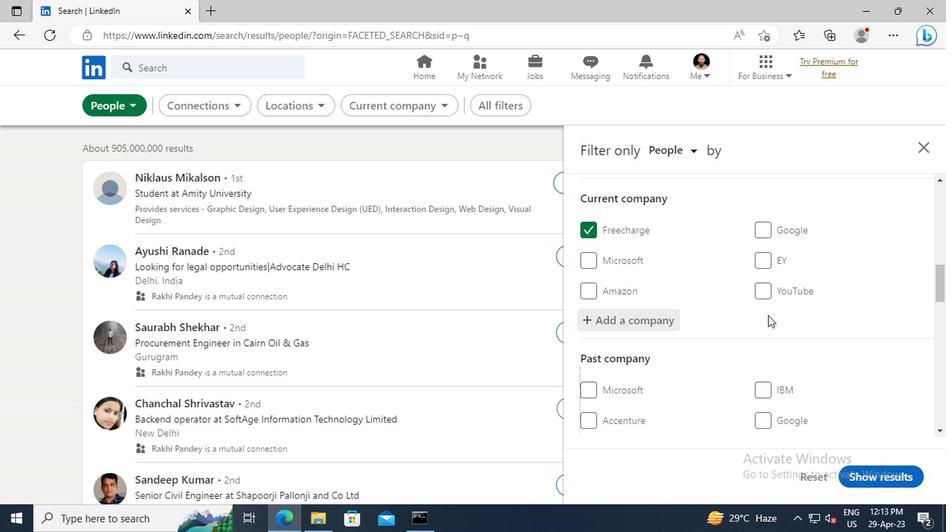 
Action: Mouse moved to (769, 304)
Screenshot: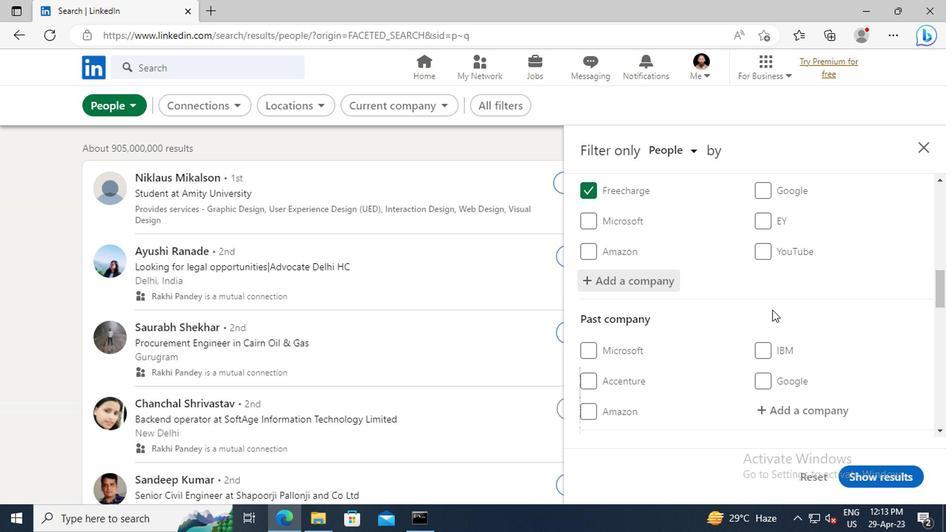 
Action: Mouse scrolled (769, 303) with delta (0, 0)
Screenshot: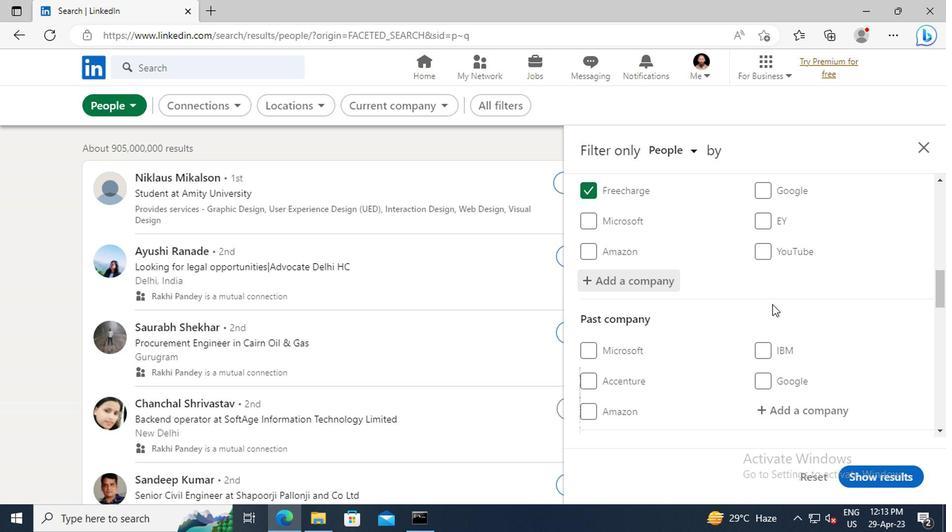 
Action: Mouse moved to (771, 296)
Screenshot: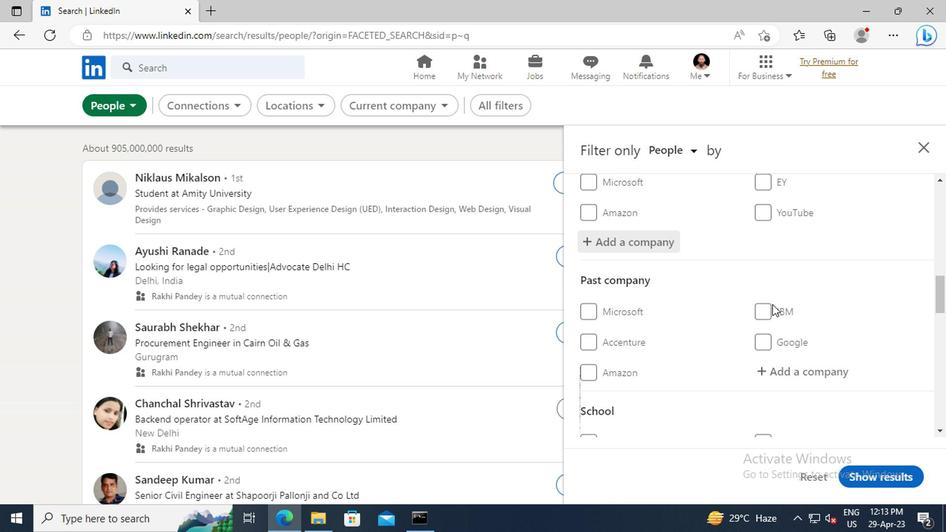 
Action: Mouse scrolled (771, 295) with delta (0, 0)
Screenshot: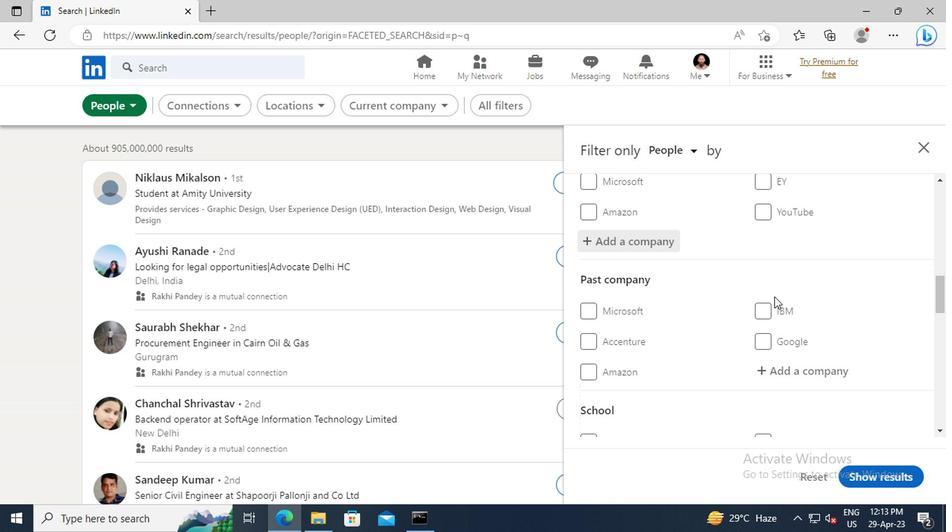 
Action: Mouse scrolled (771, 295) with delta (0, 0)
Screenshot: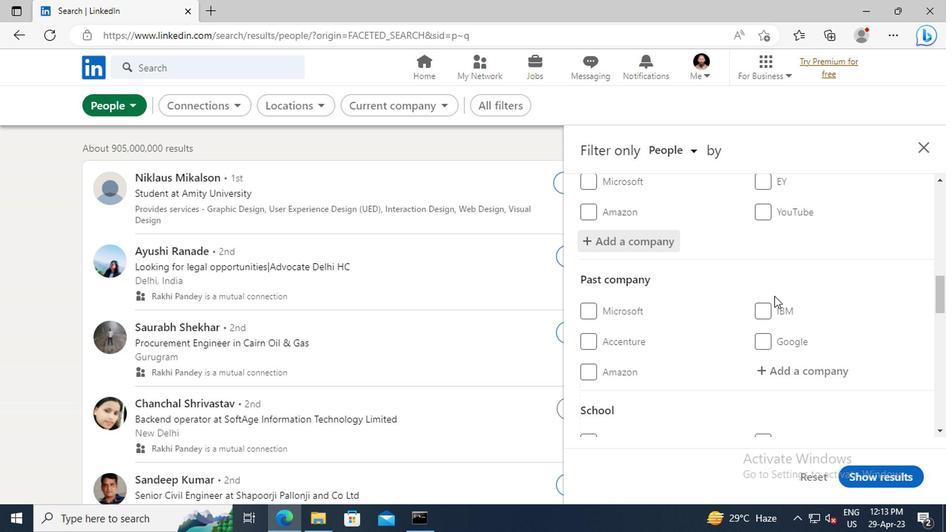 
Action: Mouse scrolled (771, 295) with delta (0, 0)
Screenshot: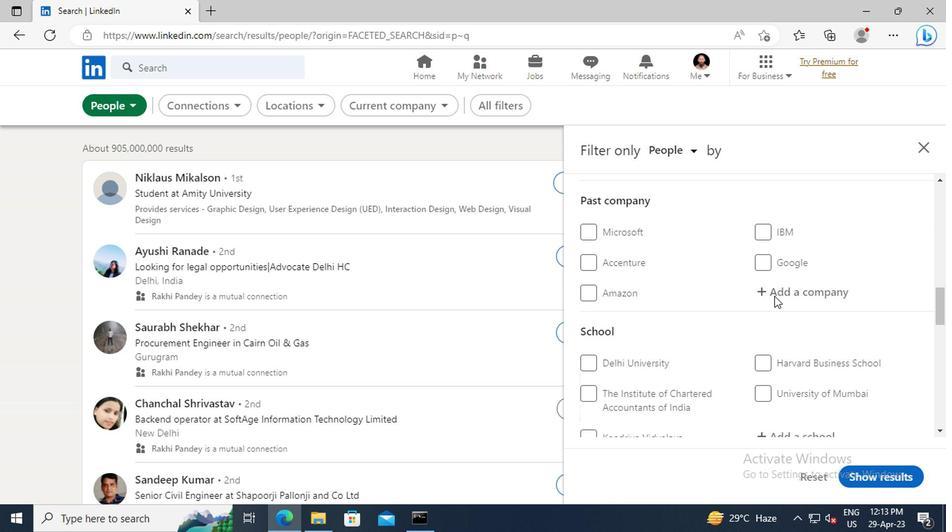 
Action: Mouse scrolled (771, 295) with delta (0, 0)
Screenshot: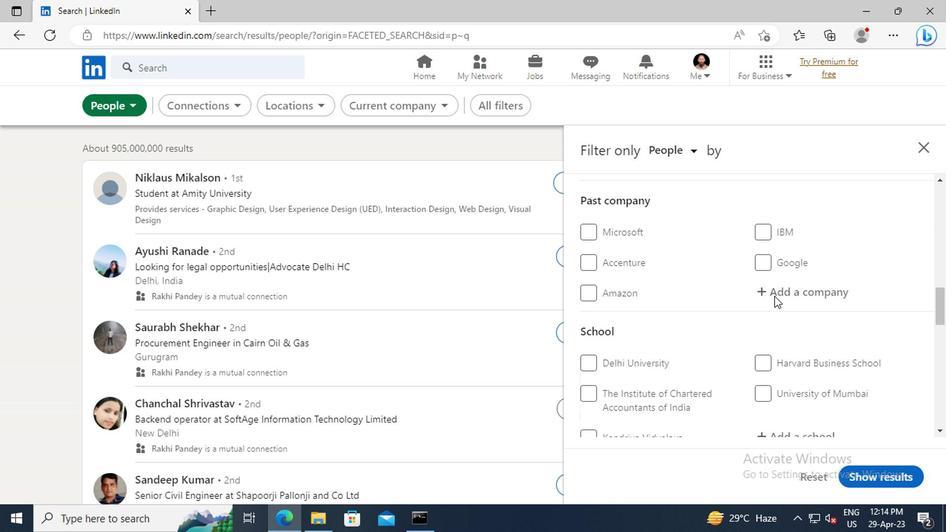 
Action: Mouse scrolled (771, 295) with delta (0, 0)
Screenshot: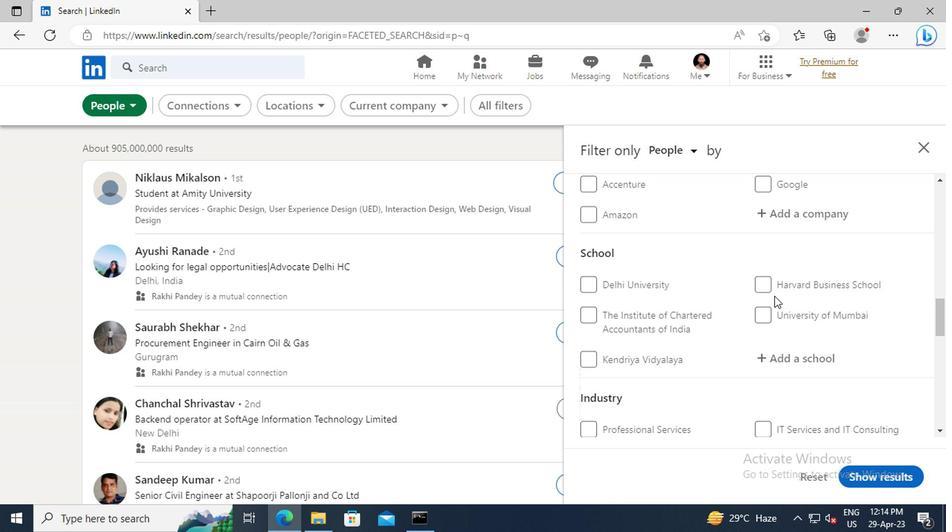 
Action: Mouse moved to (769, 312)
Screenshot: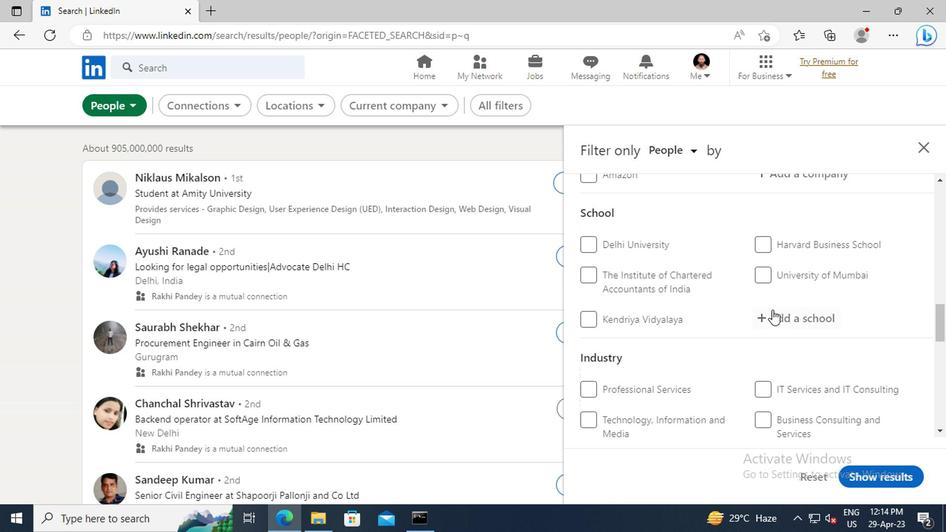 
Action: Mouse pressed left at (769, 312)
Screenshot: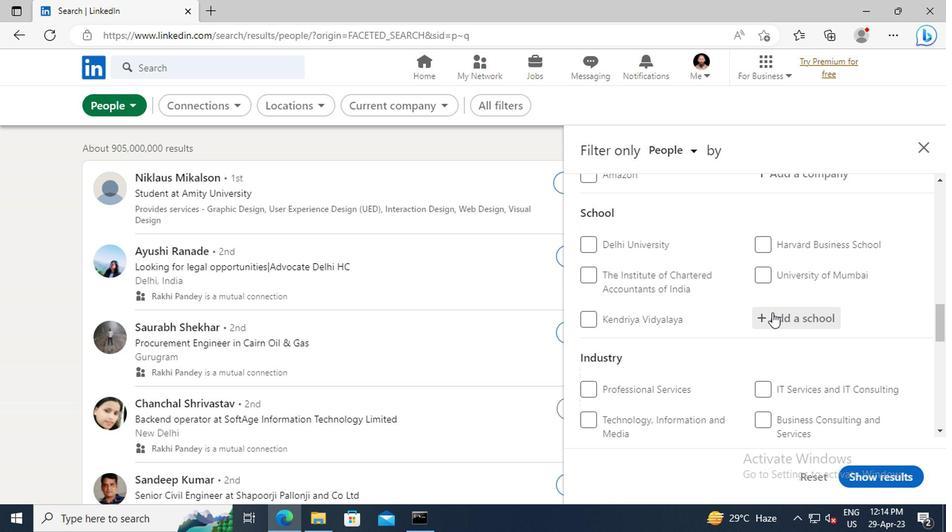 
Action: Key pressed <Key.shift>INDIAN<Key.space><Key.shift>JOBS<Key.space>AND<Key.space><Key.shift>CAR
Screenshot: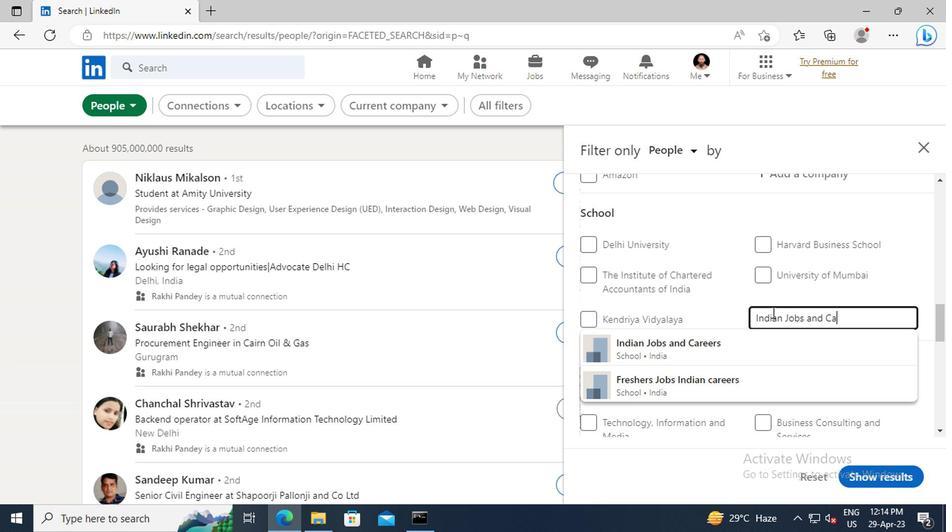 
Action: Mouse moved to (762, 346)
Screenshot: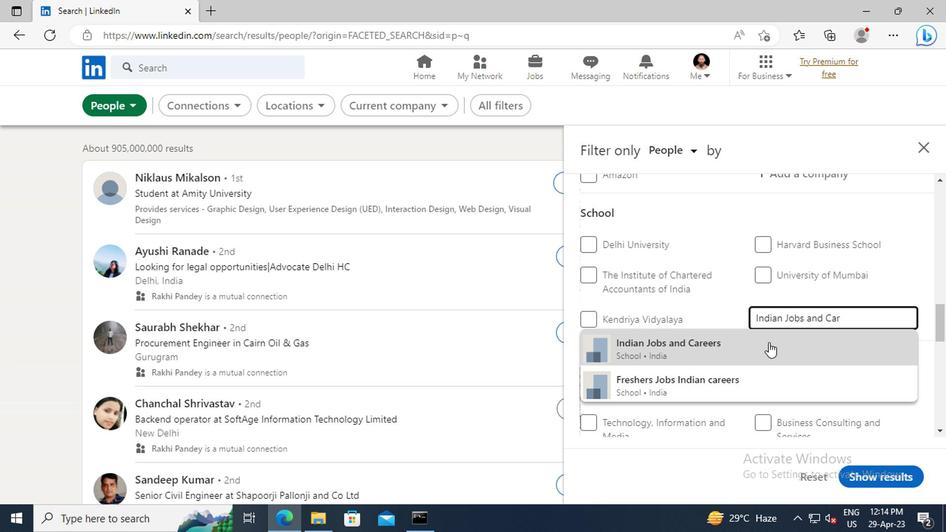 
Action: Mouse pressed left at (762, 346)
Screenshot: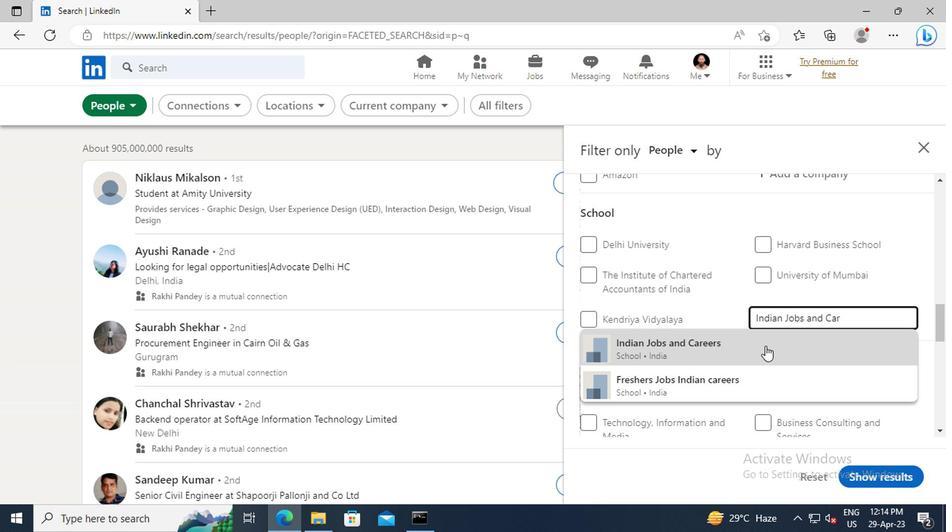 
Action: Mouse moved to (762, 316)
Screenshot: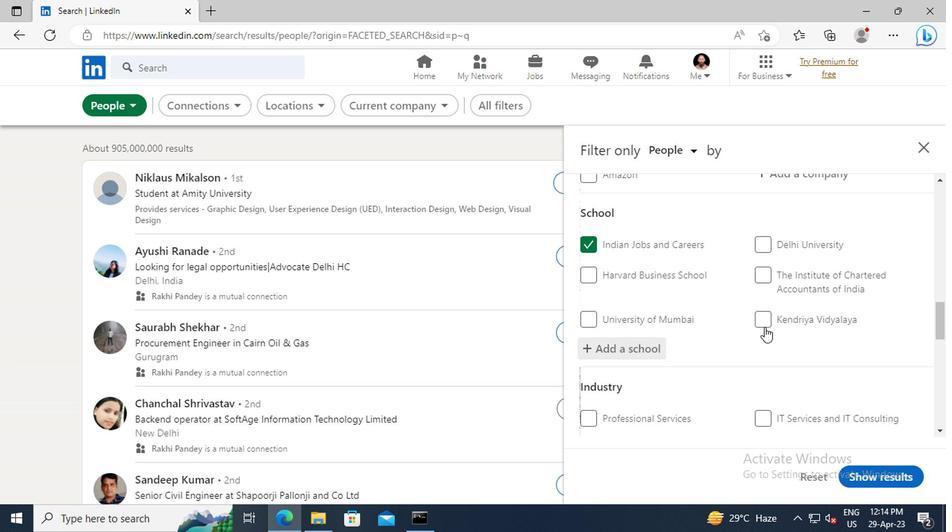 
Action: Mouse scrolled (762, 316) with delta (0, 0)
Screenshot: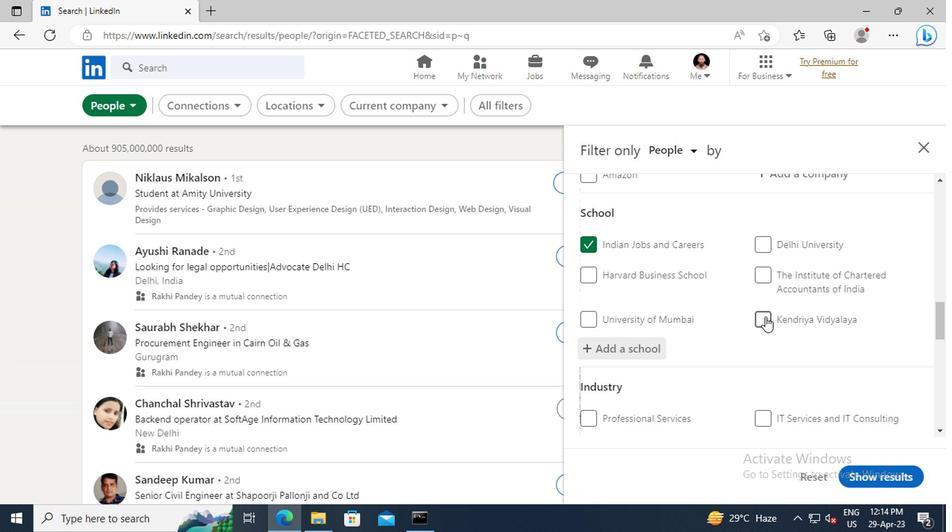 
Action: Mouse moved to (766, 304)
Screenshot: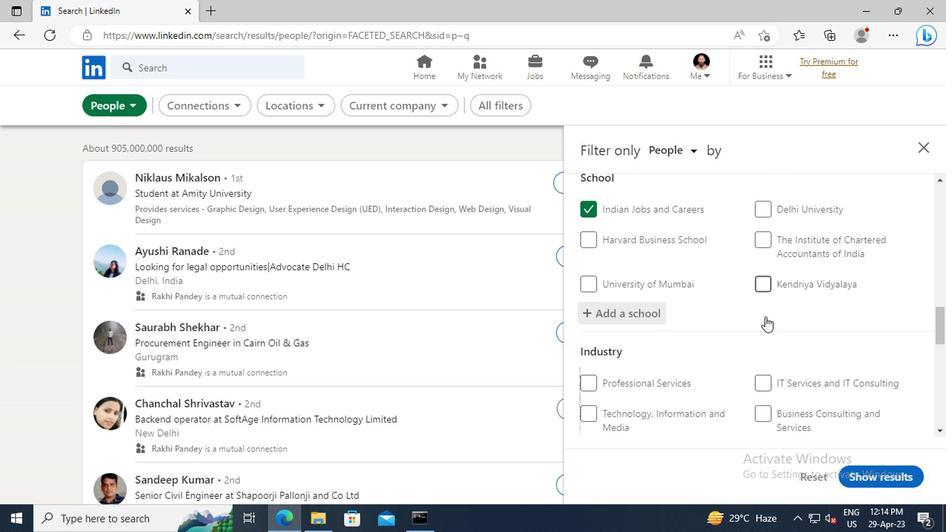 
Action: Mouse scrolled (766, 303) with delta (0, 0)
Screenshot: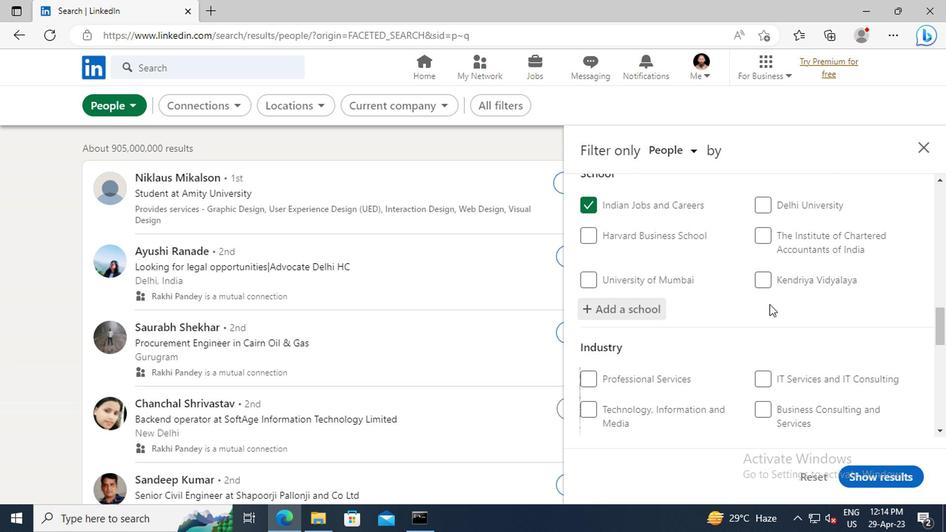 
Action: Mouse moved to (766, 293)
Screenshot: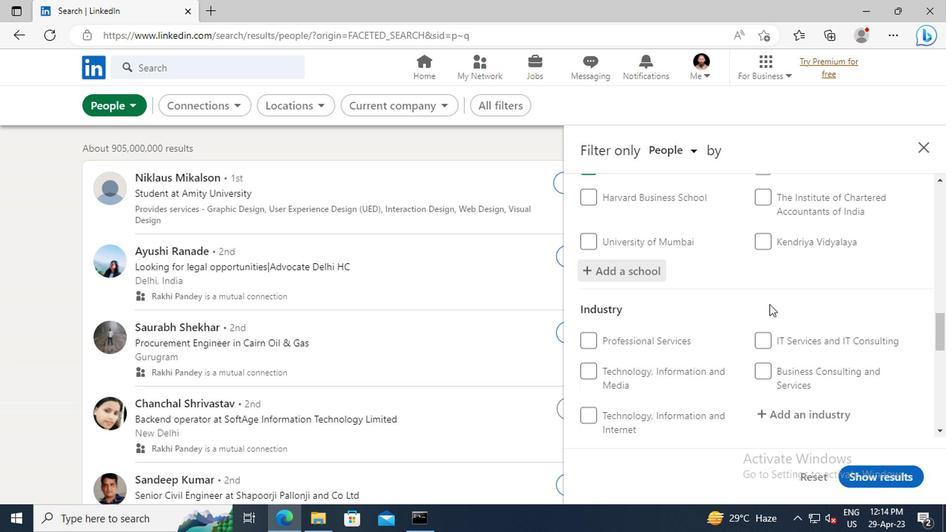 
Action: Mouse scrolled (766, 293) with delta (0, 0)
Screenshot: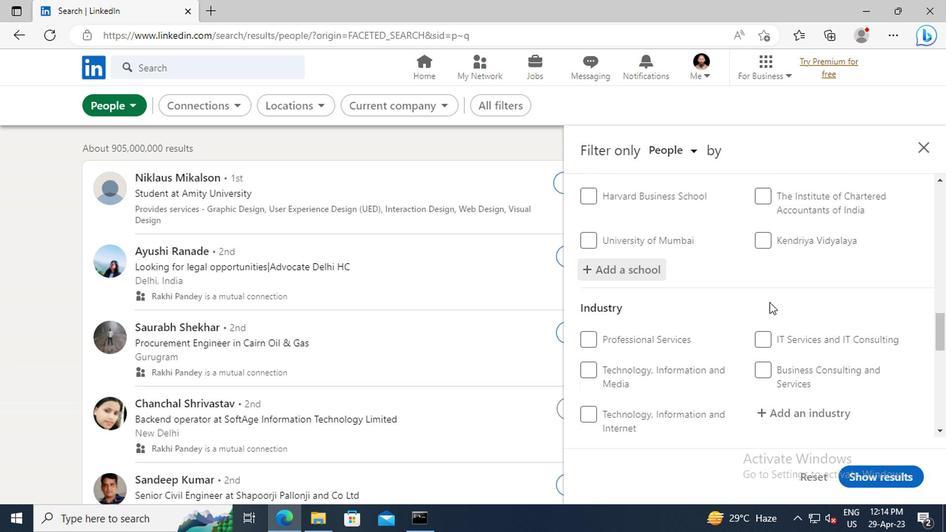 
Action: Mouse scrolled (766, 293) with delta (0, 0)
Screenshot: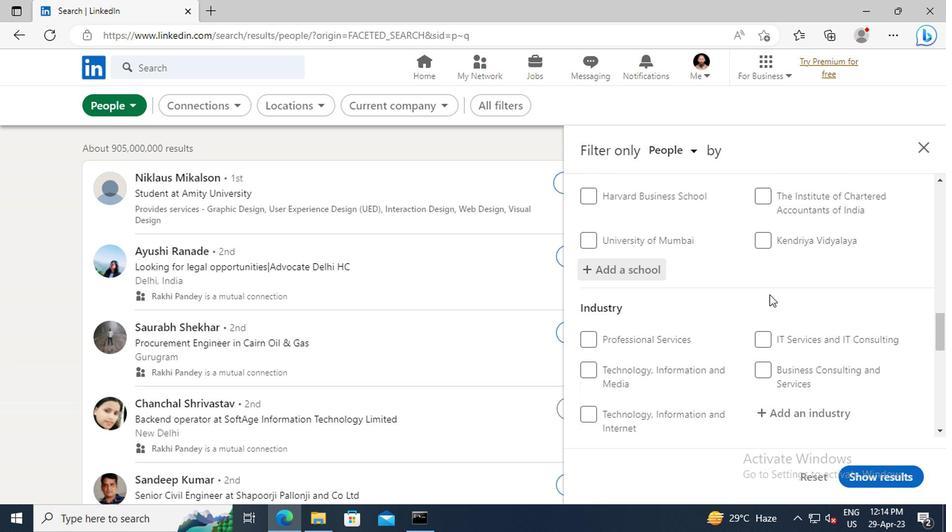
Action: Mouse moved to (770, 333)
Screenshot: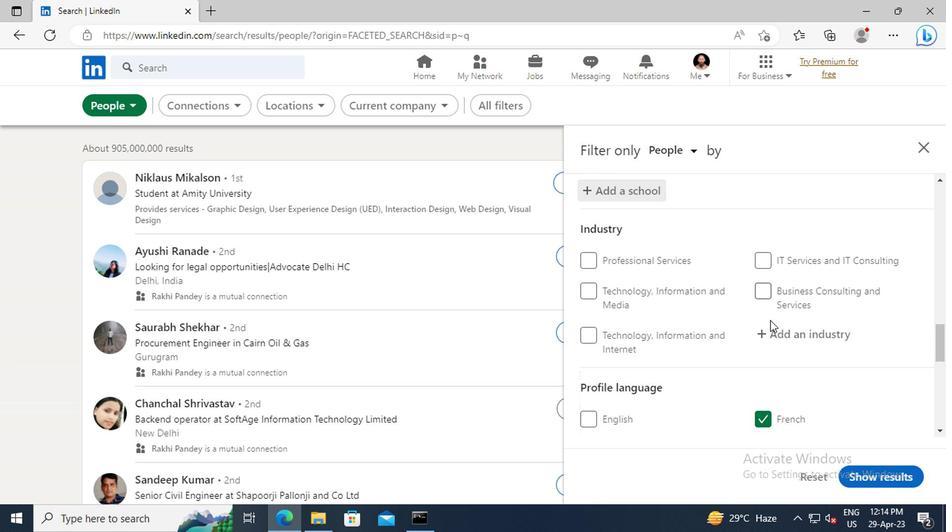 
Action: Mouse pressed left at (770, 333)
Screenshot: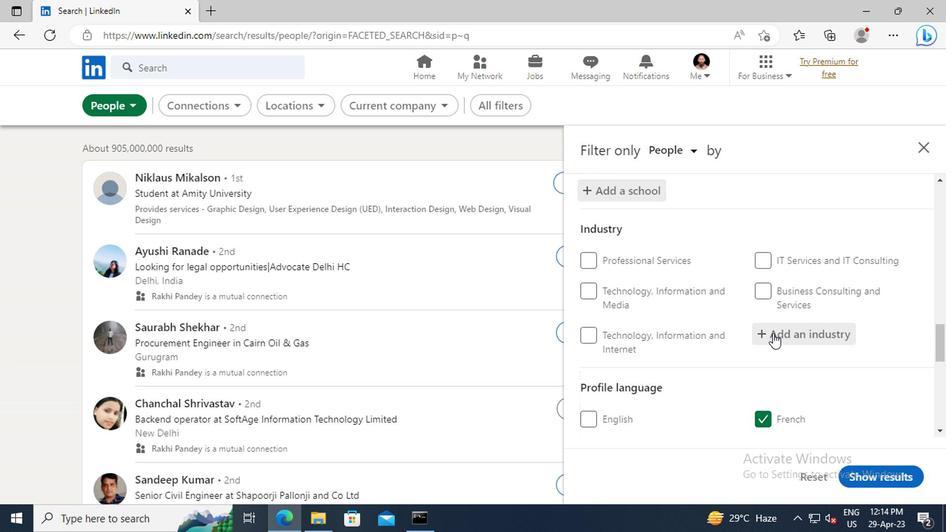 
Action: Key pressed <Key.shift>TURNED<Key.space><Key.shift>PRO
Screenshot: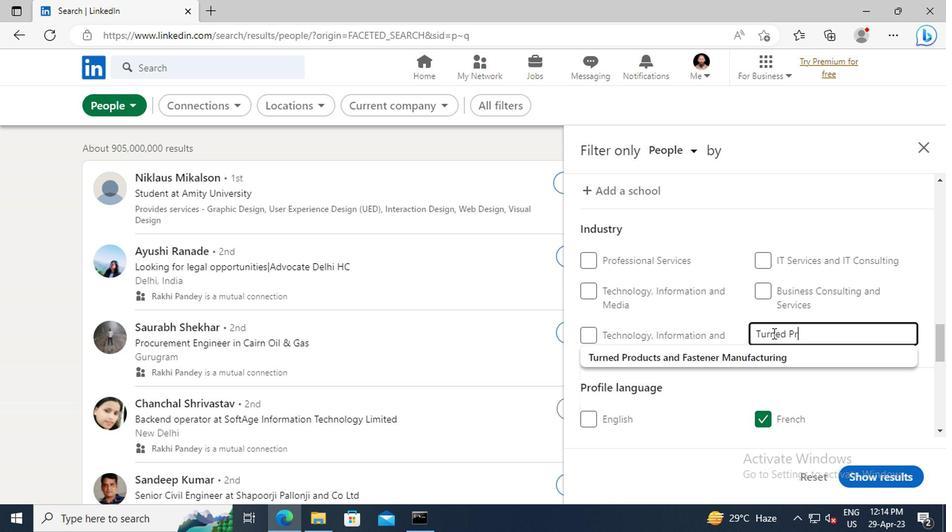 
Action: Mouse moved to (770, 352)
Screenshot: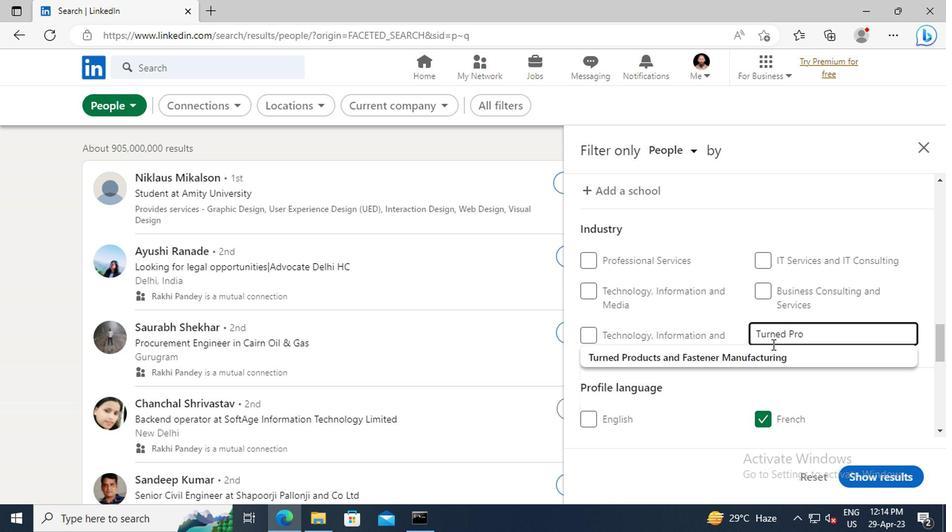 
Action: Mouse pressed left at (770, 352)
Screenshot: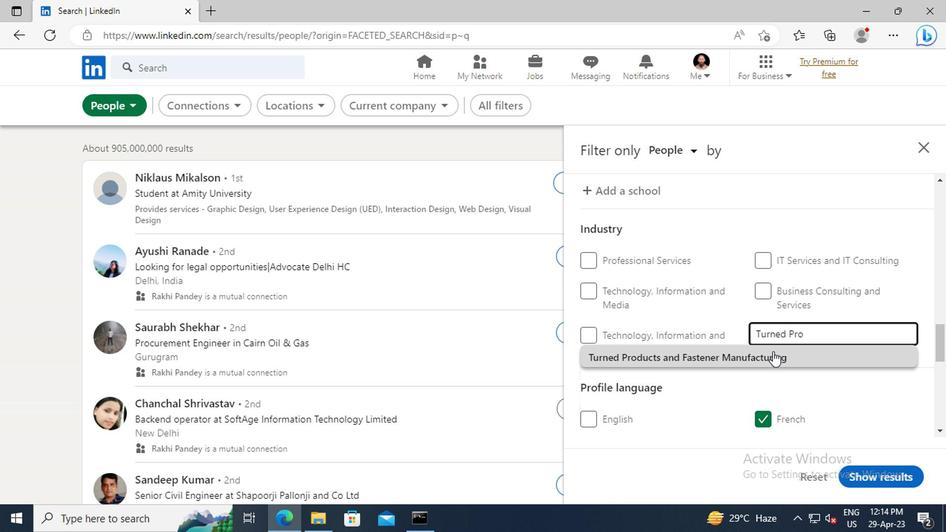 
Action: Mouse scrolled (770, 352) with delta (0, 0)
Screenshot: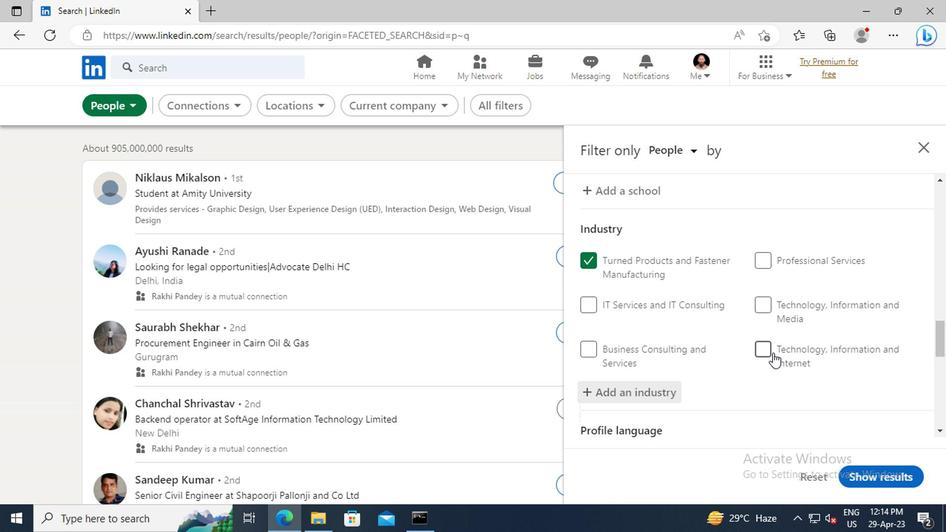 
Action: Mouse scrolled (770, 352) with delta (0, 0)
Screenshot: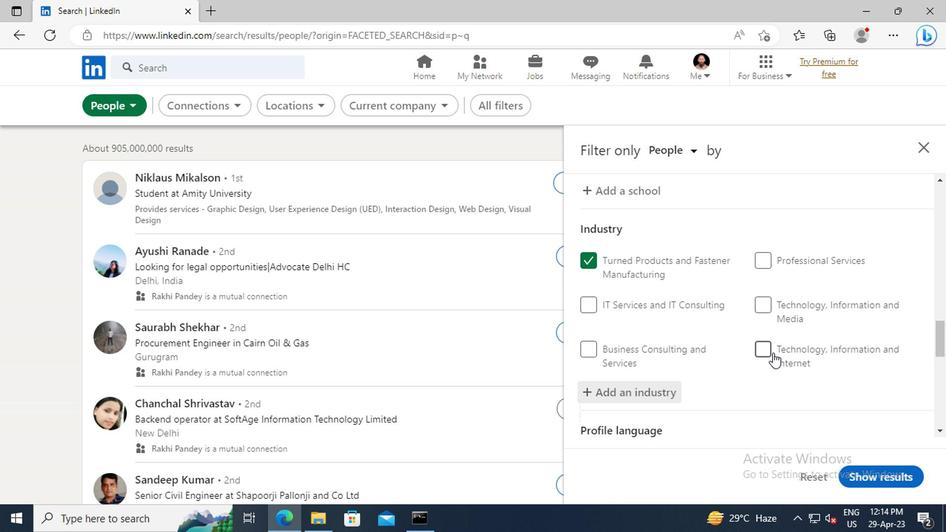 
Action: Mouse moved to (768, 333)
Screenshot: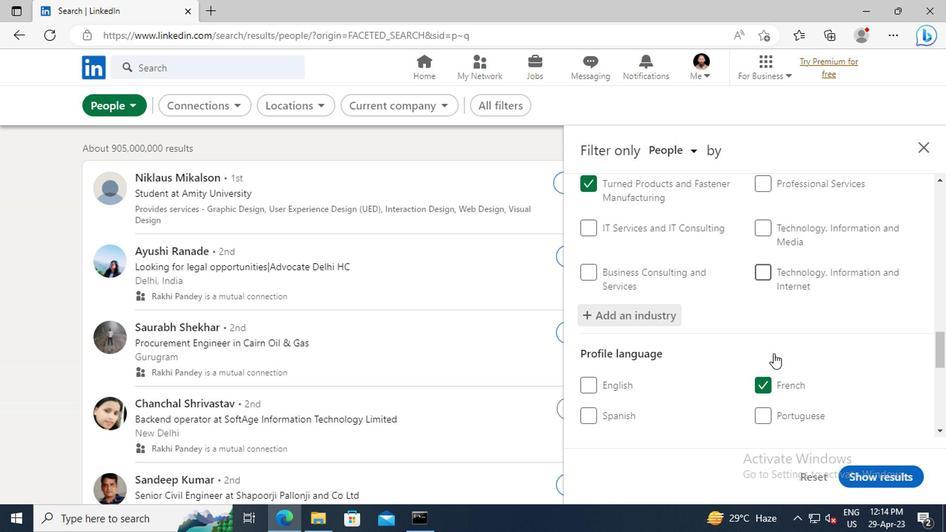 
Action: Mouse scrolled (768, 332) with delta (0, 0)
Screenshot: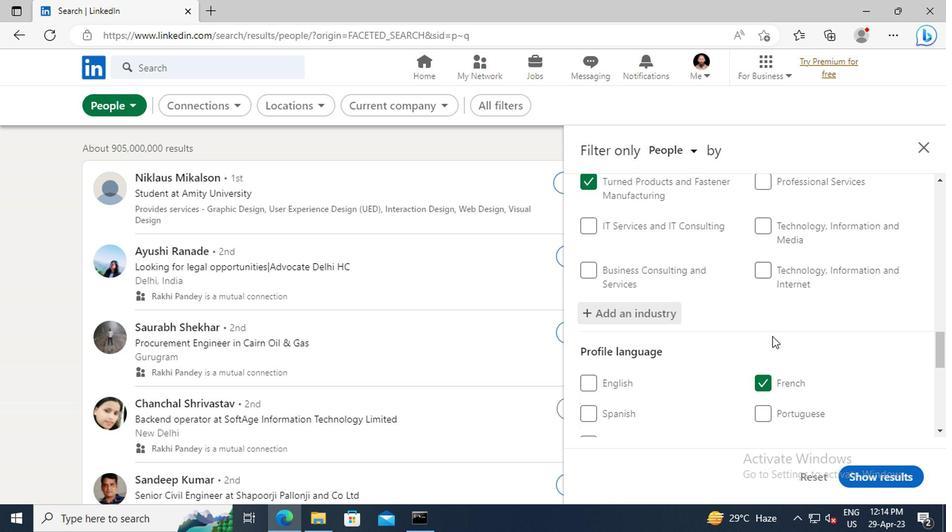 
Action: Mouse scrolled (768, 332) with delta (0, 0)
Screenshot: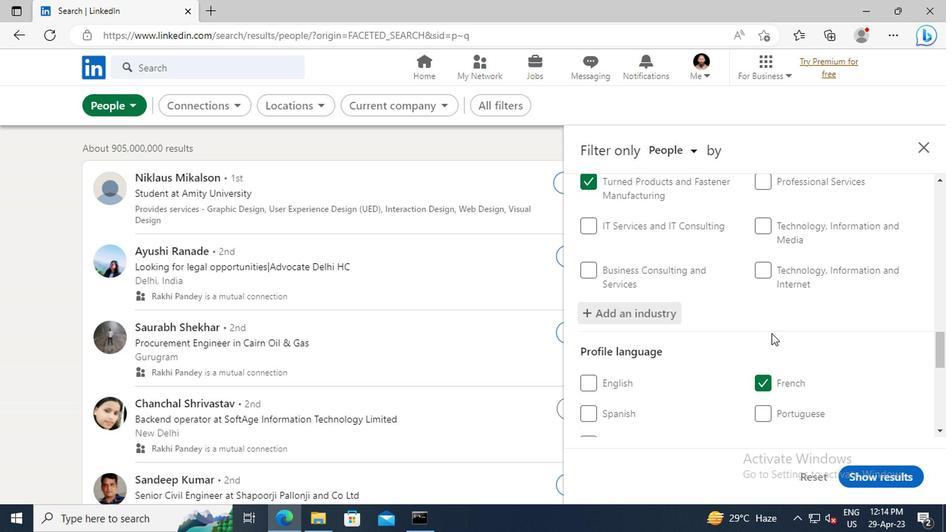 
Action: Mouse moved to (768, 307)
Screenshot: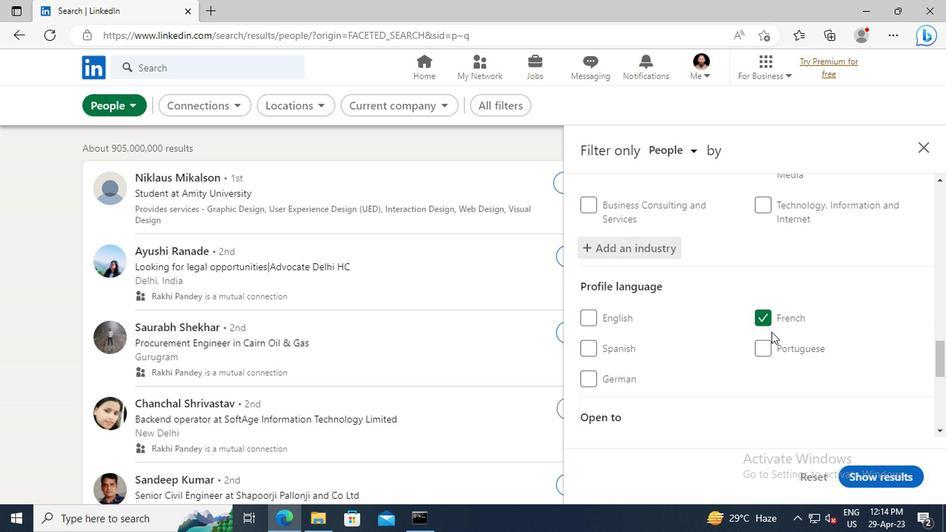 
Action: Mouse scrolled (768, 306) with delta (0, 0)
Screenshot: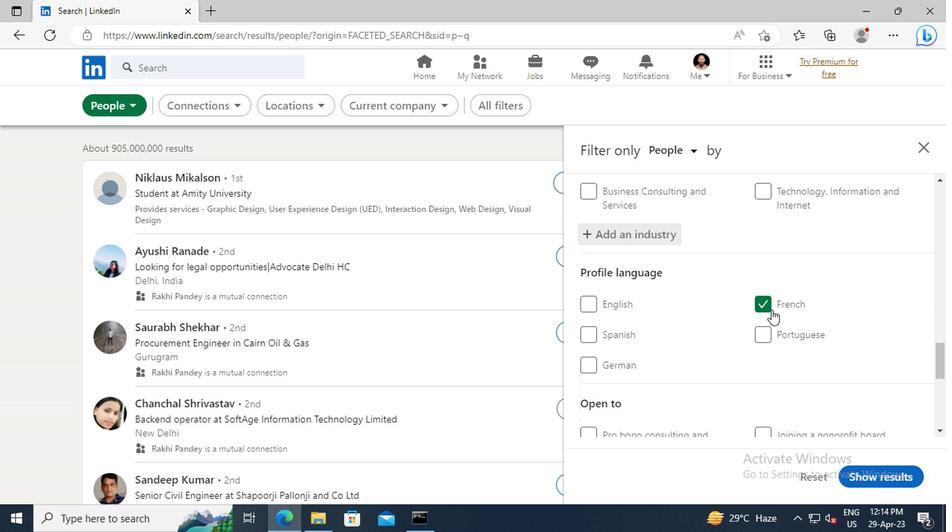 
Action: Mouse scrolled (768, 306) with delta (0, 0)
Screenshot: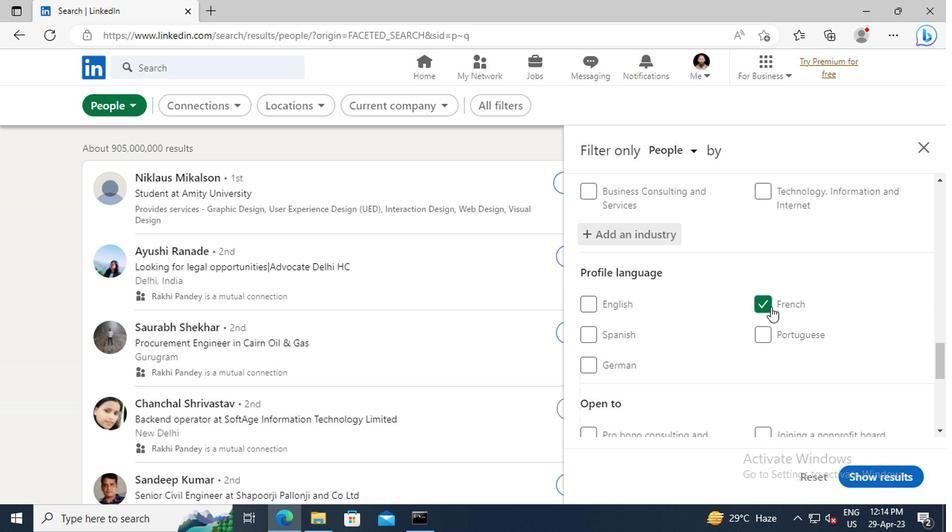 
Action: Mouse moved to (766, 286)
Screenshot: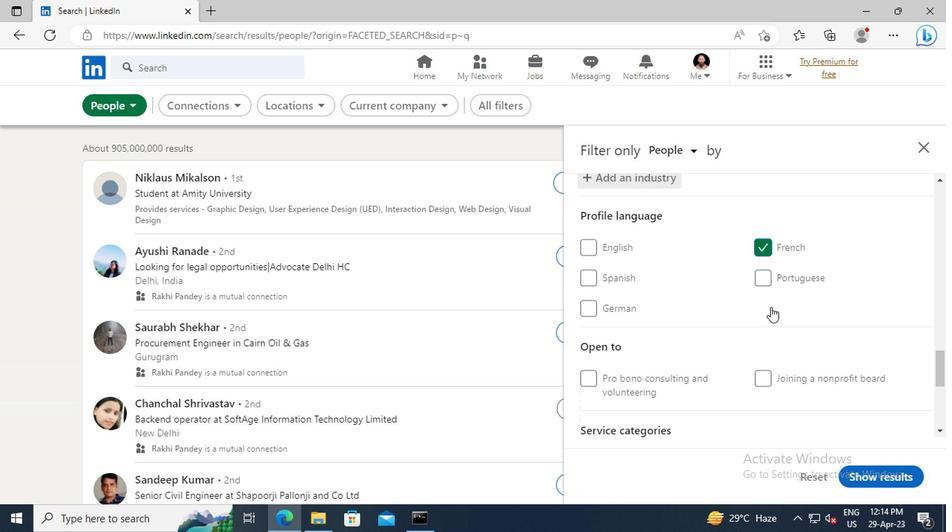 
Action: Mouse scrolled (766, 286) with delta (0, 0)
Screenshot: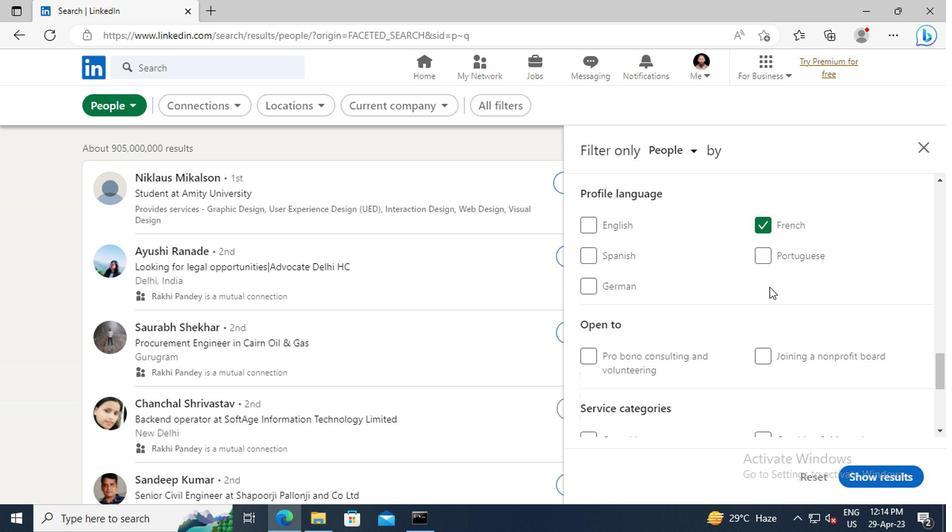 
Action: Mouse scrolled (766, 286) with delta (0, 0)
Screenshot: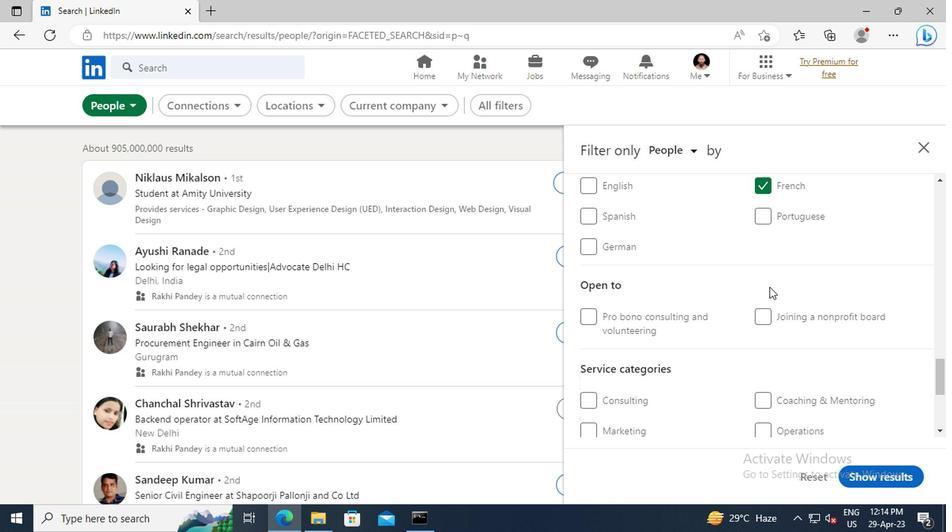 
Action: Mouse scrolled (766, 286) with delta (0, 0)
Screenshot: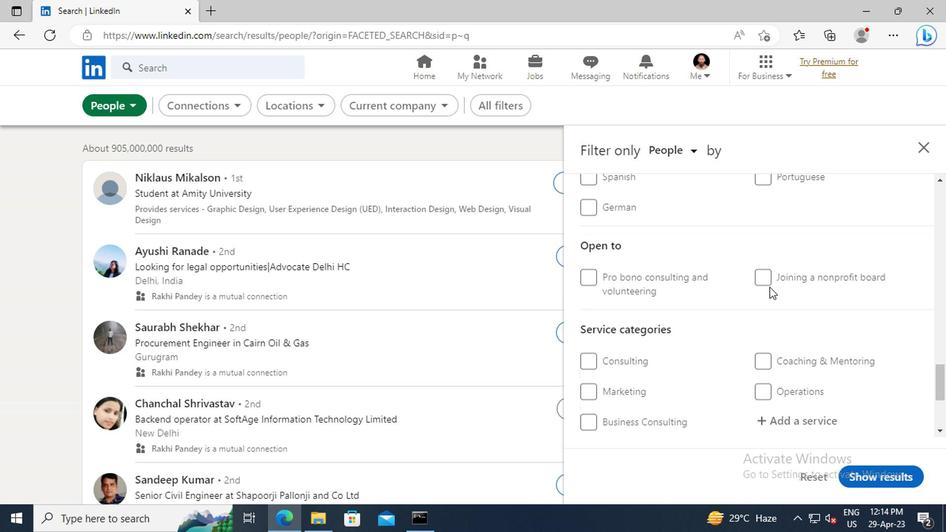 
Action: Mouse scrolled (766, 286) with delta (0, 0)
Screenshot: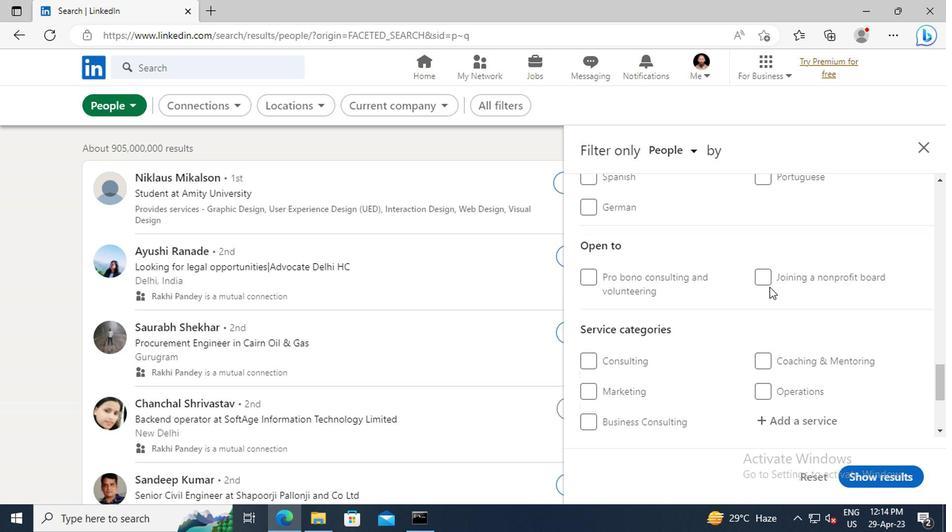 
Action: Mouse moved to (767, 338)
Screenshot: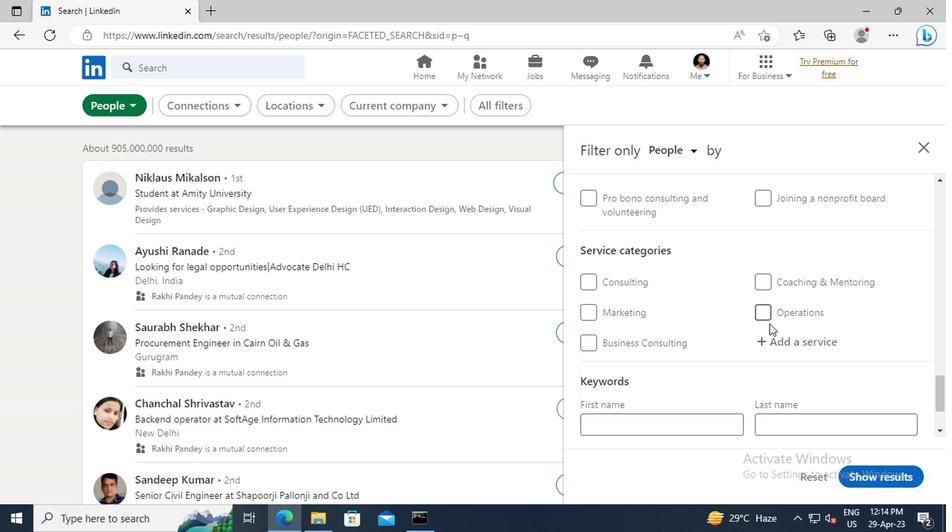
Action: Mouse pressed left at (767, 338)
Screenshot: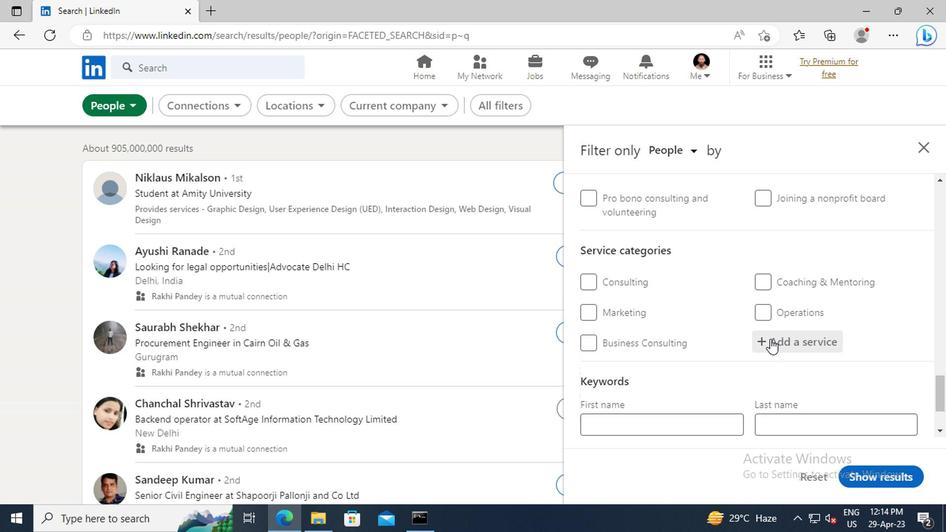 
Action: Key pressed <Key.shift>COMPUTER<Key.space><Key.shift>NET
Screenshot: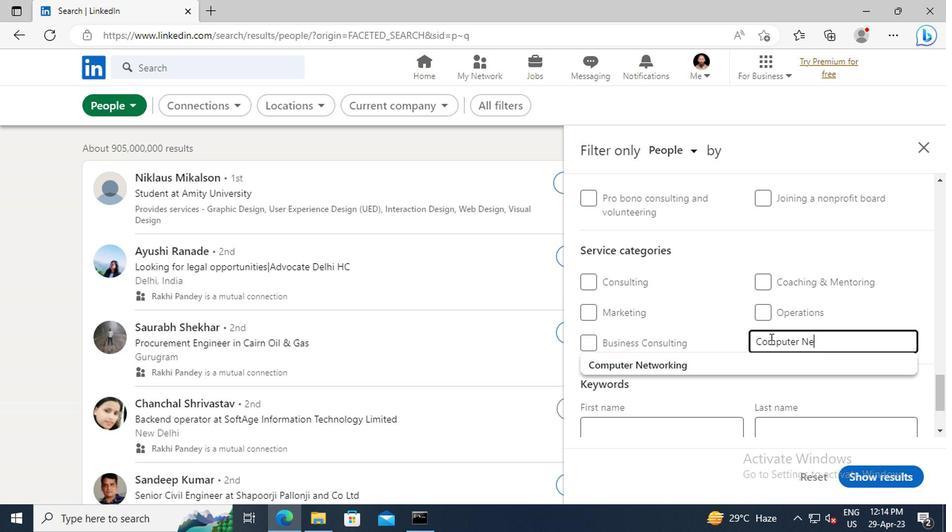 
Action: Mouse moved to (763, 364)
Screenshot: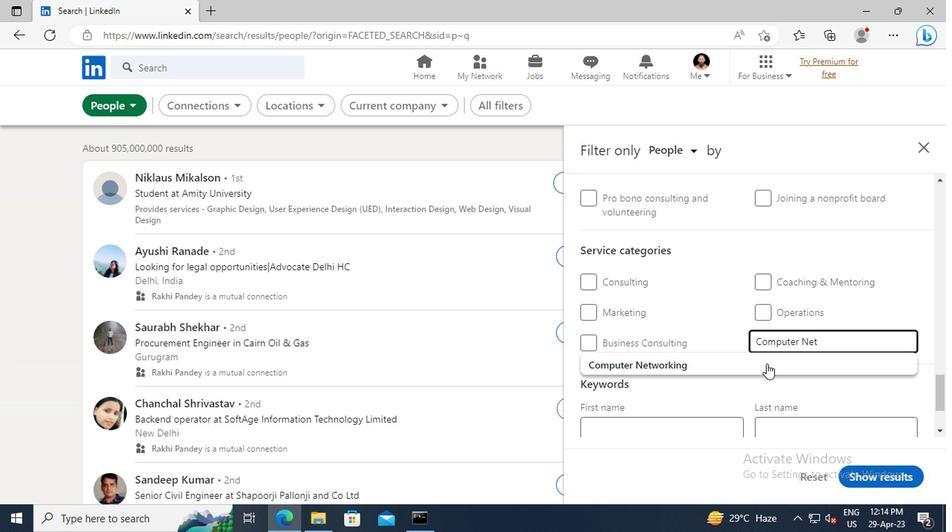
Action: Mouse pressed left at (763, 364)
Screenshot: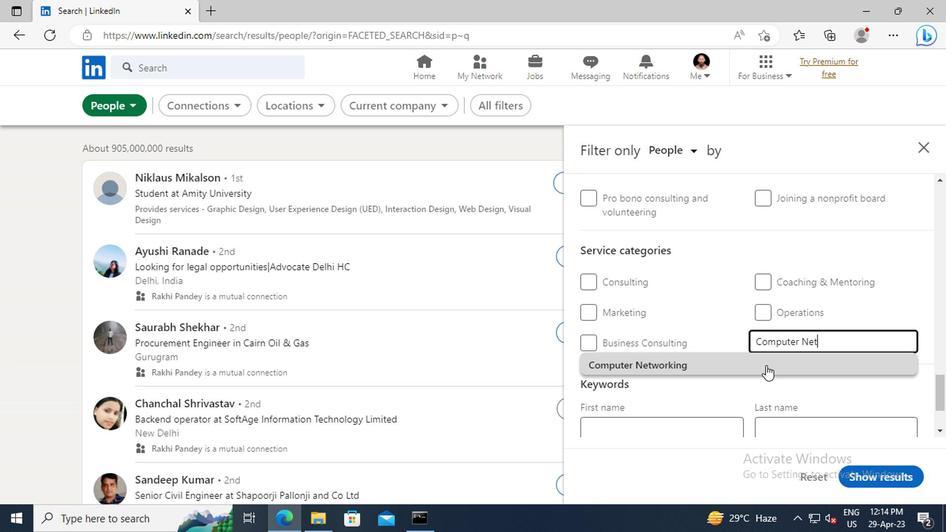 
Action: Mouse scrolled (763, 364) with delta (0, 0)
Screenshot: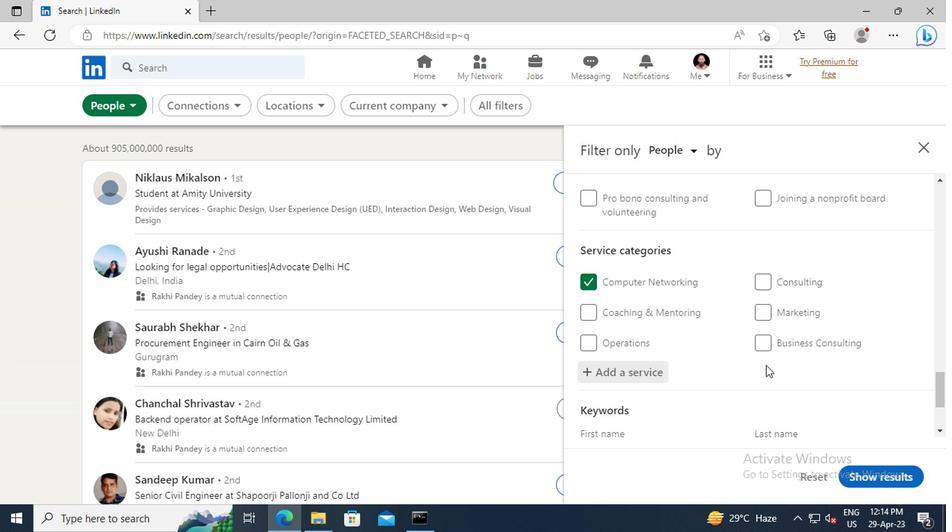 
Action: Mouse scrolled (763, 364) with delta (0, 0)
Screenshot: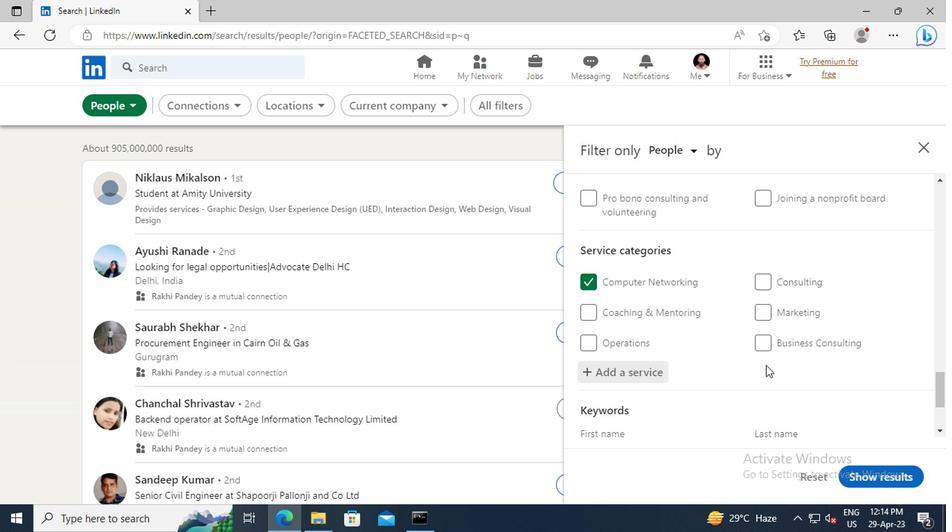 
Action: Mouse scrolled (763, 364) with delta (0, 0)
Screenshot: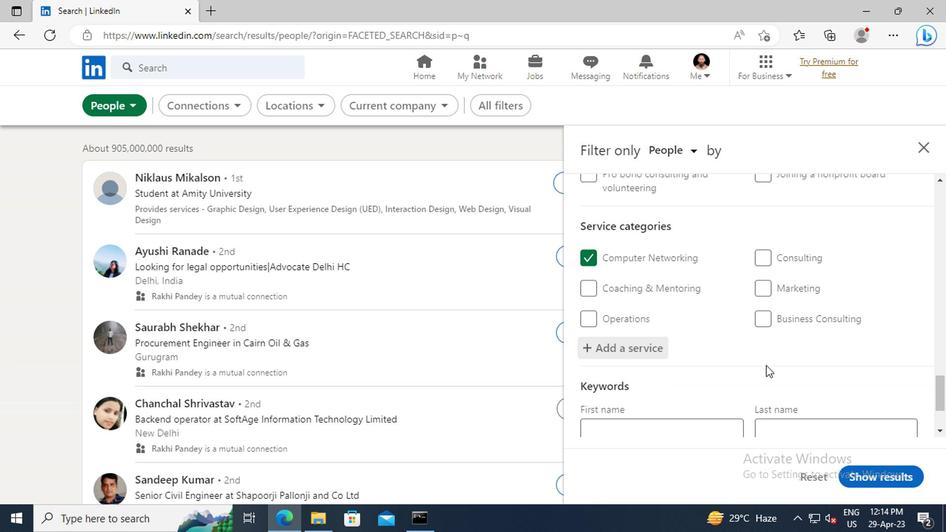 
Action: Mouse moved to (636, 384)
Screenshot: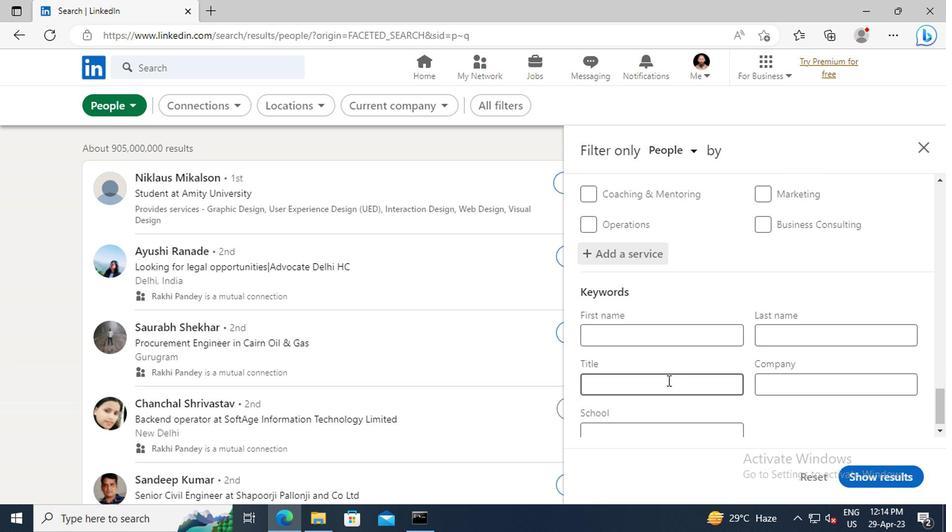 
Action: Mouse pressed left at (636, 384)
Screenshot: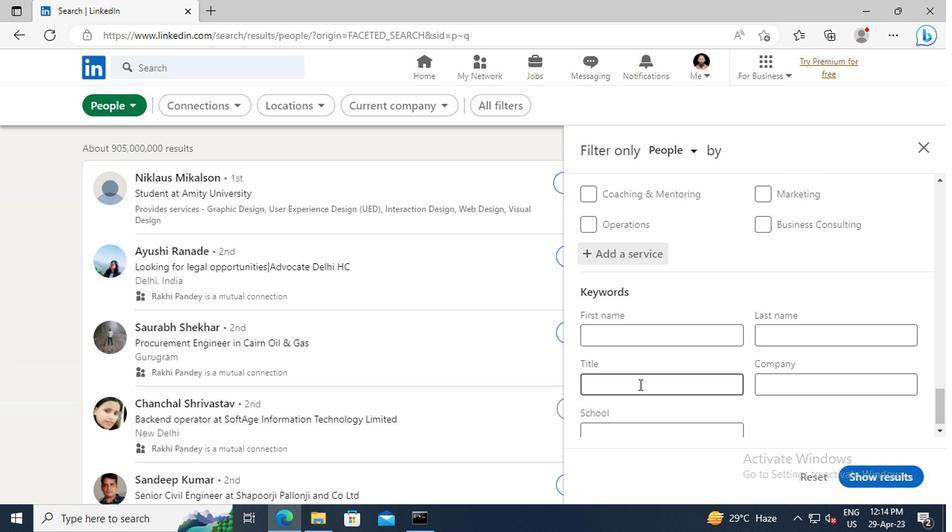 
Action: Key pressed <Key.shift>ORGANIZER<Key.enter>
Screenshot: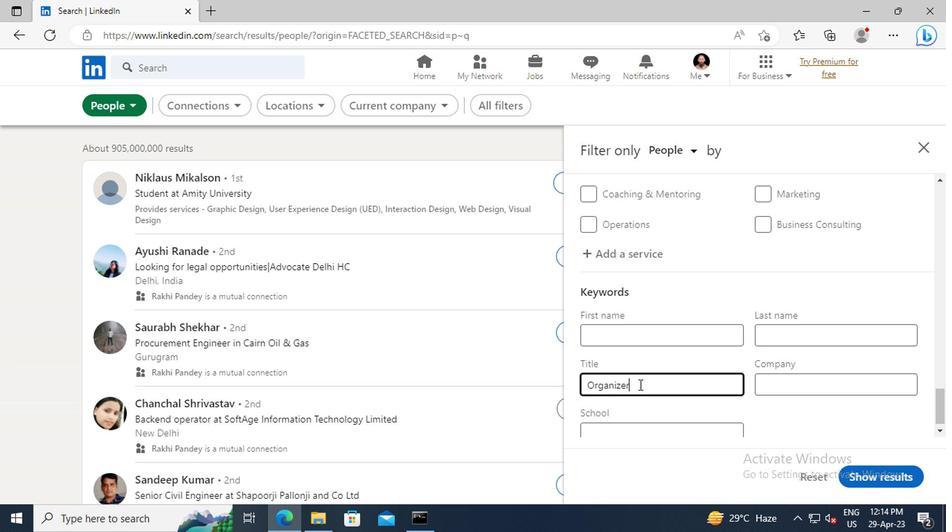 
Action: Mouse moved to (850, 472)
Screenshot: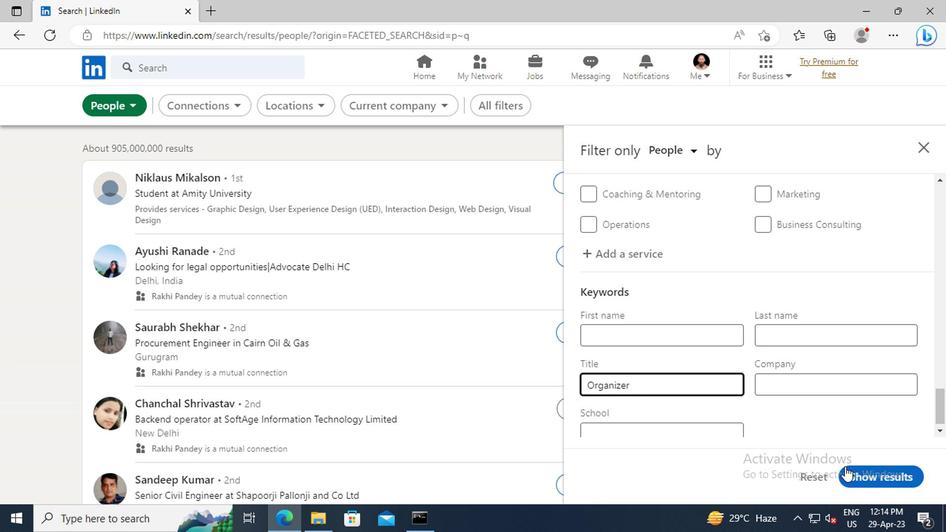 
Action: Mouse pressed left at (850, 472)
Screenshot: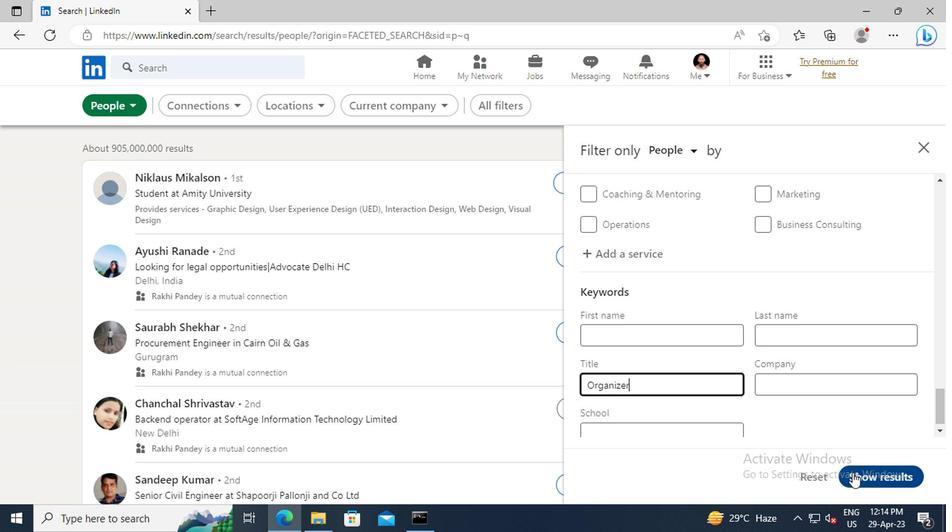 
